 Task: Look for space in Los Rastrojos, Venezuela from 24th August, 2023 to 10th September, 2023 for 6 adults, 2 children in price range Rs.12000 to Rs.15000. Place can be entire place or shared room with 6 bedrooms having 6 beds and 6 bathrooms. Property type can be house, flat, guest house. Amenities needed are: wifi, TV, free parkinig on premises, gym, breakfast. Booking option can be shelf check-in. Required host language is English.
Action: Mouse moved to (418, 107)
Screenshot: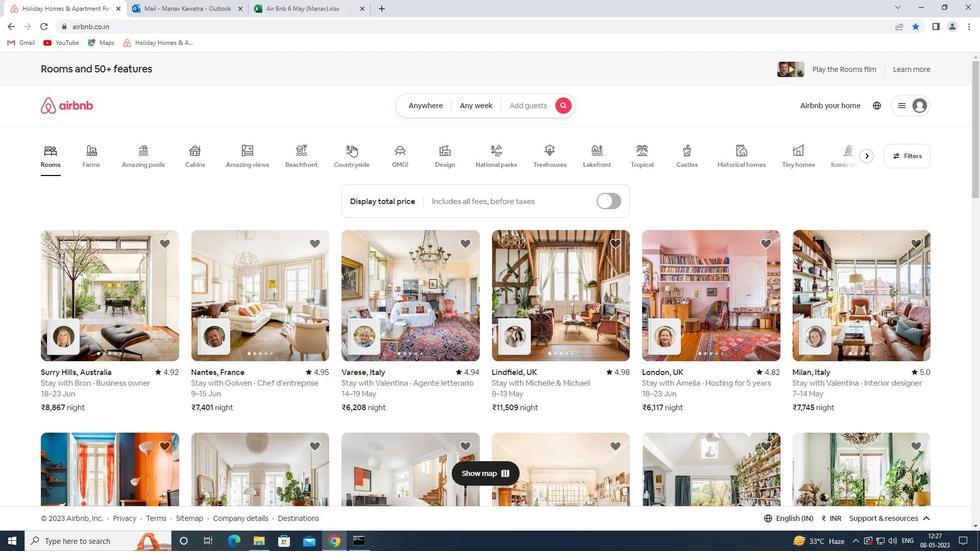 
Action: Mouse pressed left at (418, 107)
Screenshot: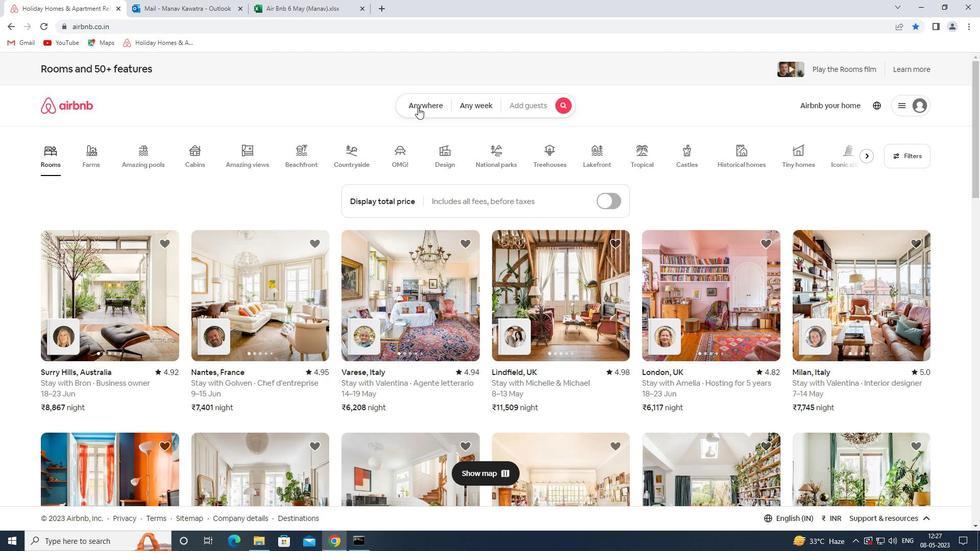 
Action: Mouse moved to (341, 149)
Screenshot: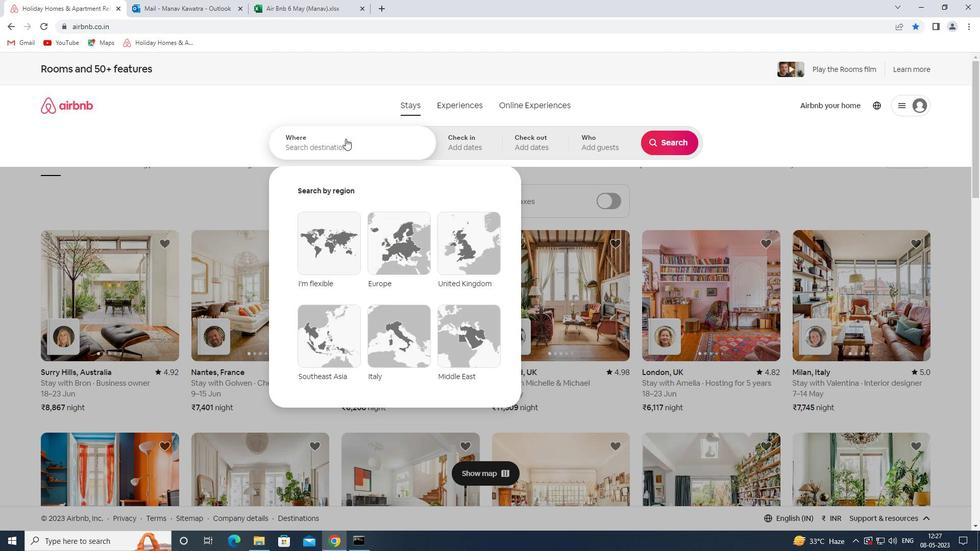 
Action: Mouse pressed left at (341, 149)
Screenshot: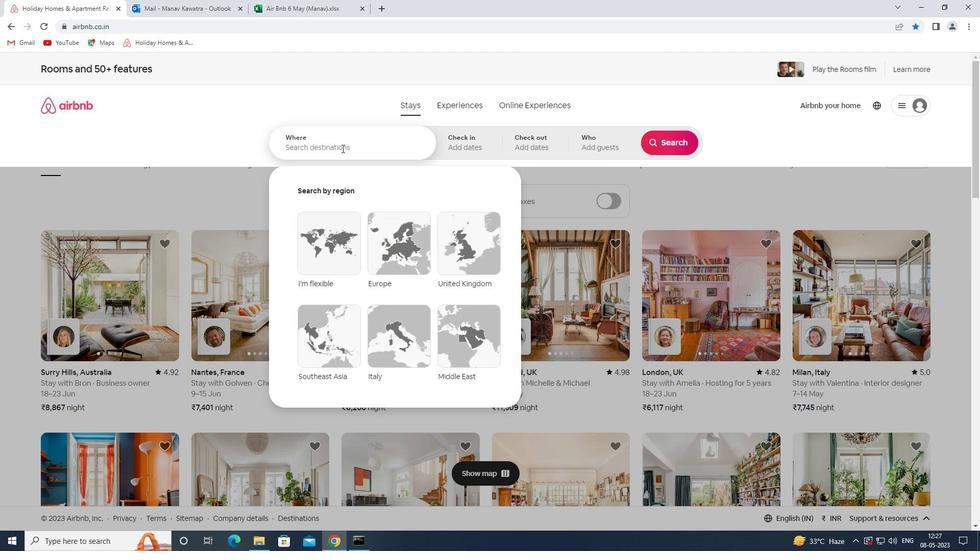 
Action: Key pressed <Key.shift><Key.shift>LOSS<Key.backspace><Key.space><Key.shift>RASTROJOS<Key.space><Key.shift><Key.shift>VENEZUELA<Key.space><Key.enter>
Screenshot: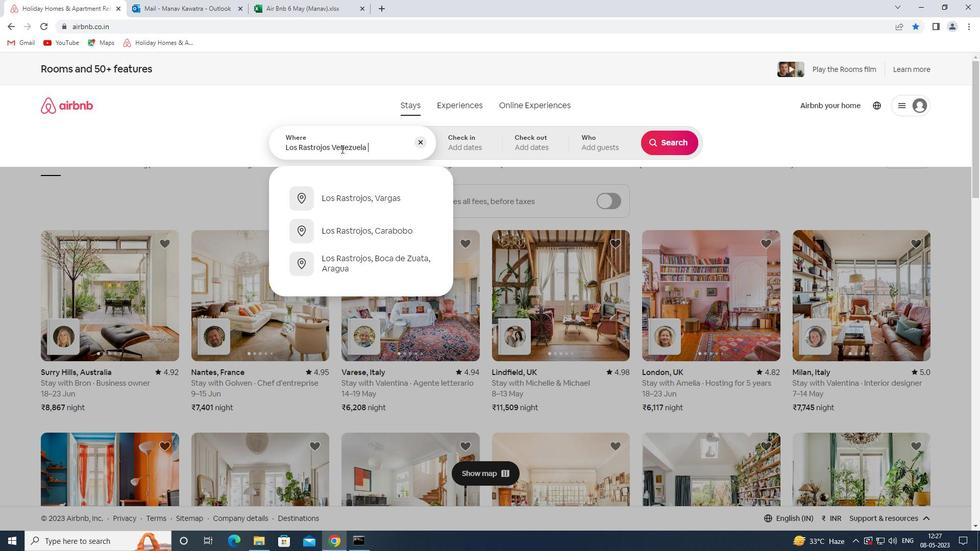 
Action: Mouse moved to (668, 228)
Screenshot: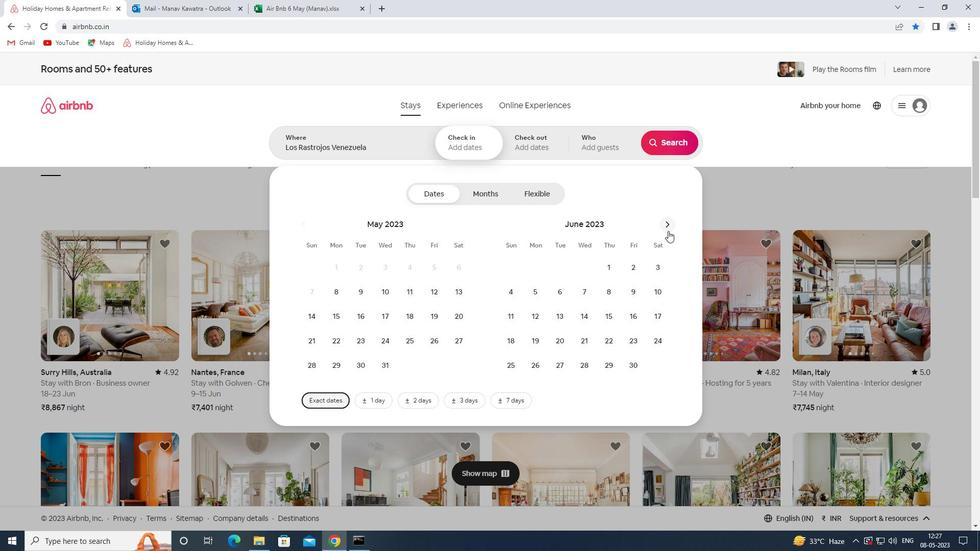 
Action: Mouse pressed left at (668, 228)
Screenshot: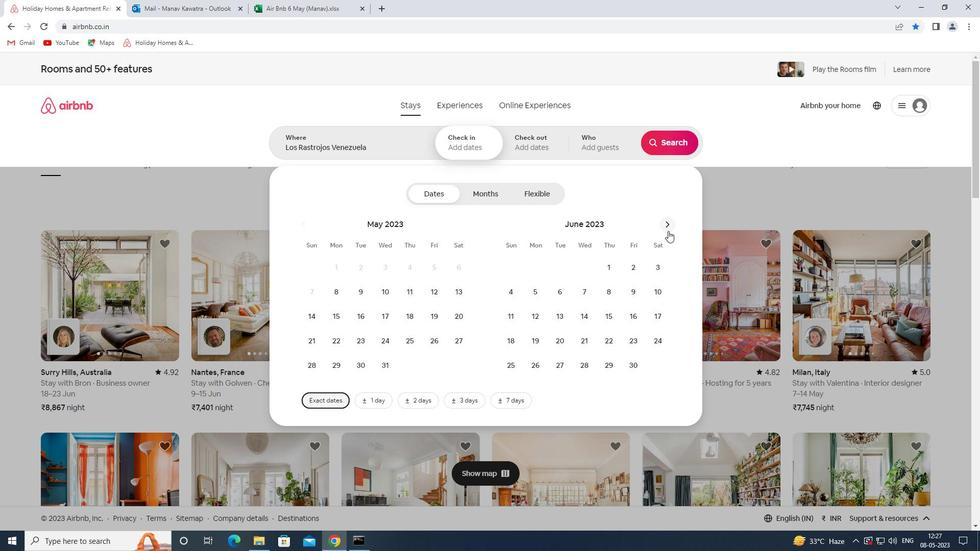 
Action: Mouse pressed left at (668, 228)
Screenshot: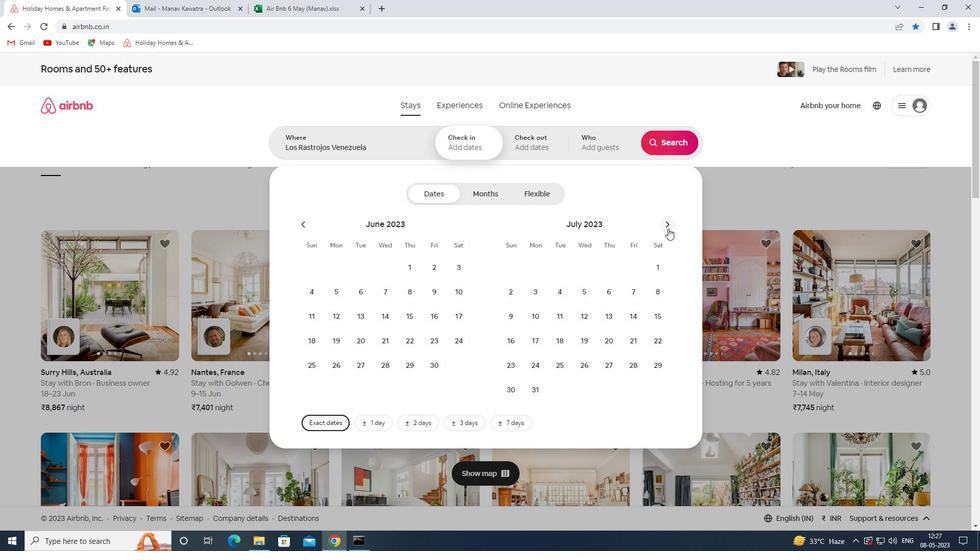 
Action: Mouse moved to (611, 348)
Screenshot: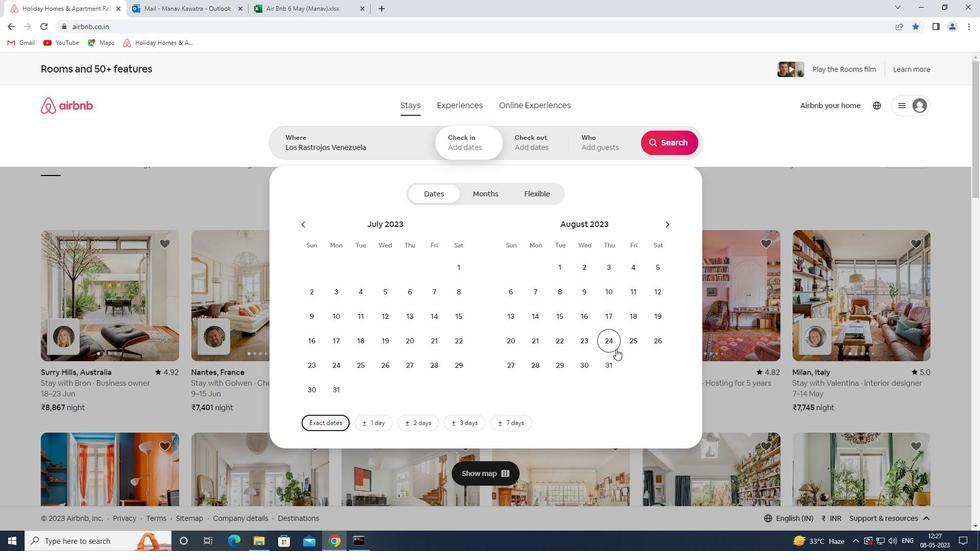 
Action: Mouse pressed left at (611, 348)
Screenshot: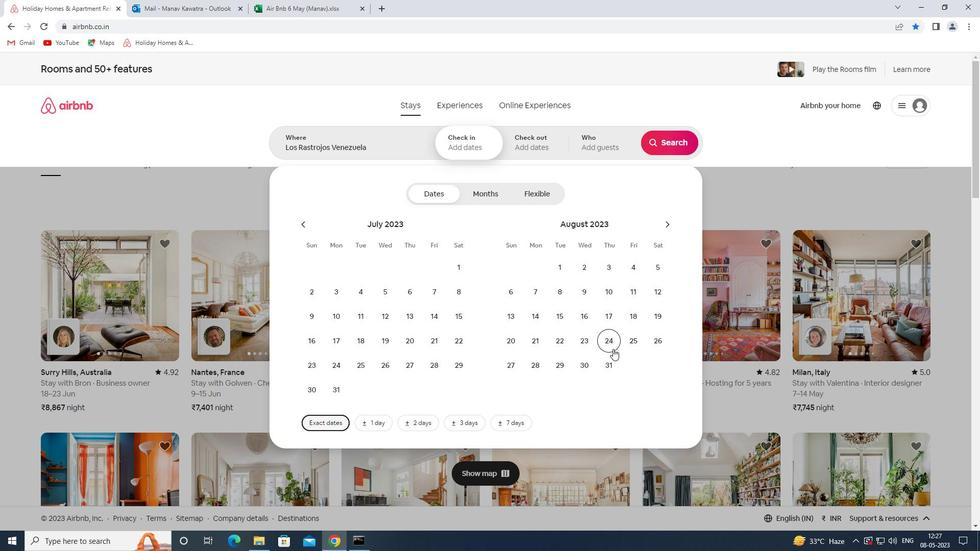 
Action: Mouse moved to (663, 223)
Screenshot: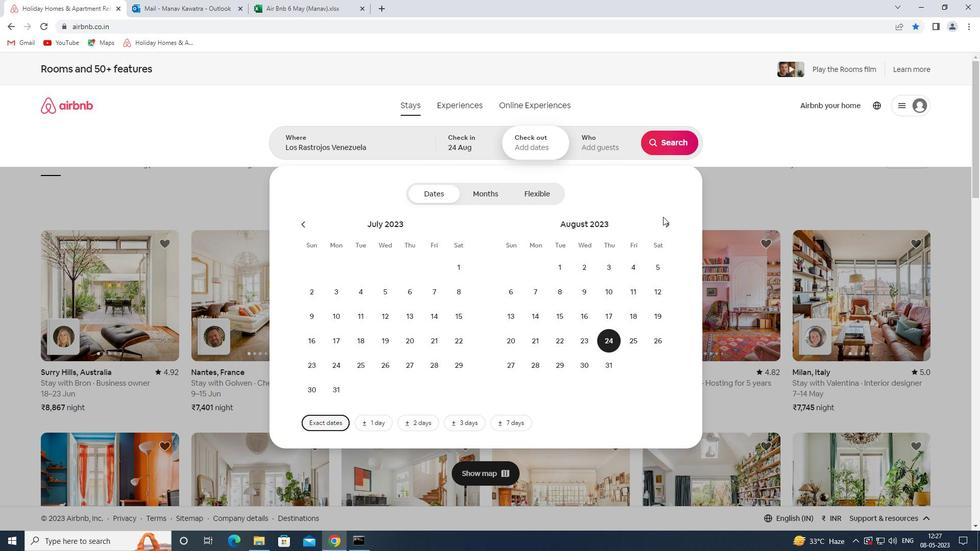
Action: Mouse pressed left at (663, 223)
Screenshot: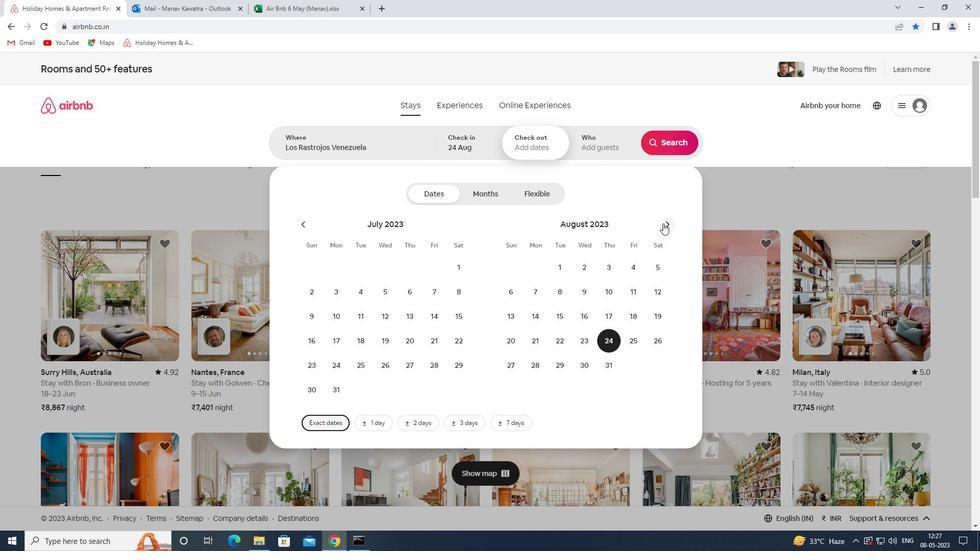
Action: Mouse moved to (507, 319)
Screenshot: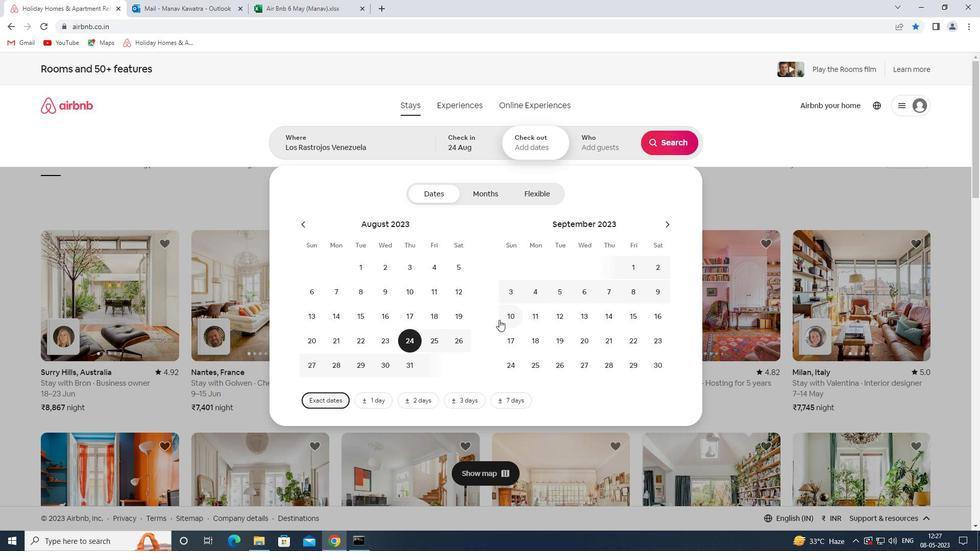 
Action: Mouse pressed left at (507, 319)
Screenshot: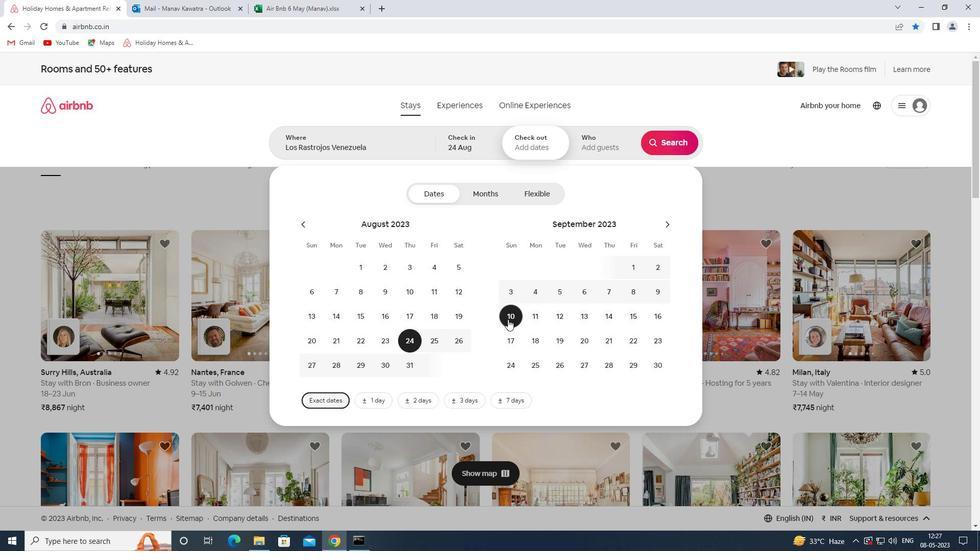 
Action: Mouse moved to (598, 154)
Screenshot: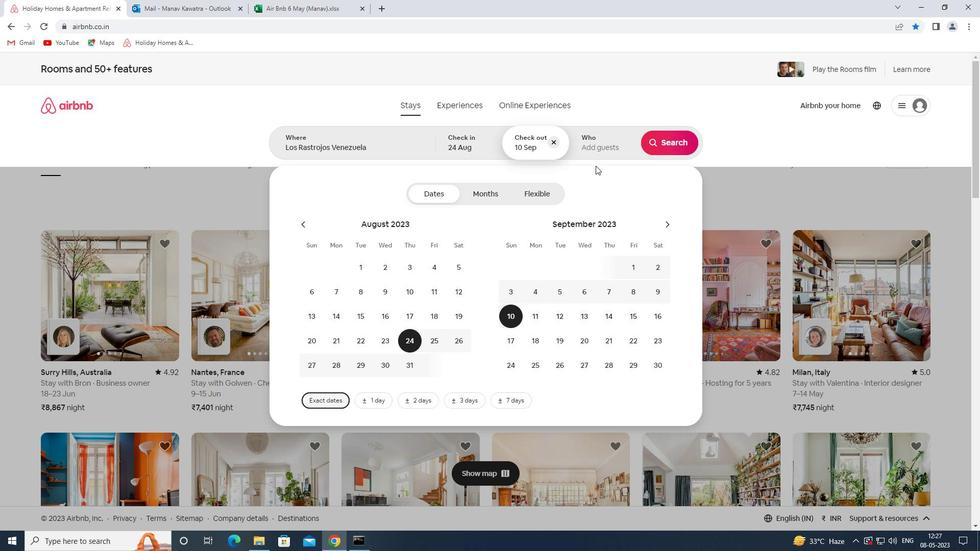 
Action: Mouse pressed left at (598, 154)
Screenshot: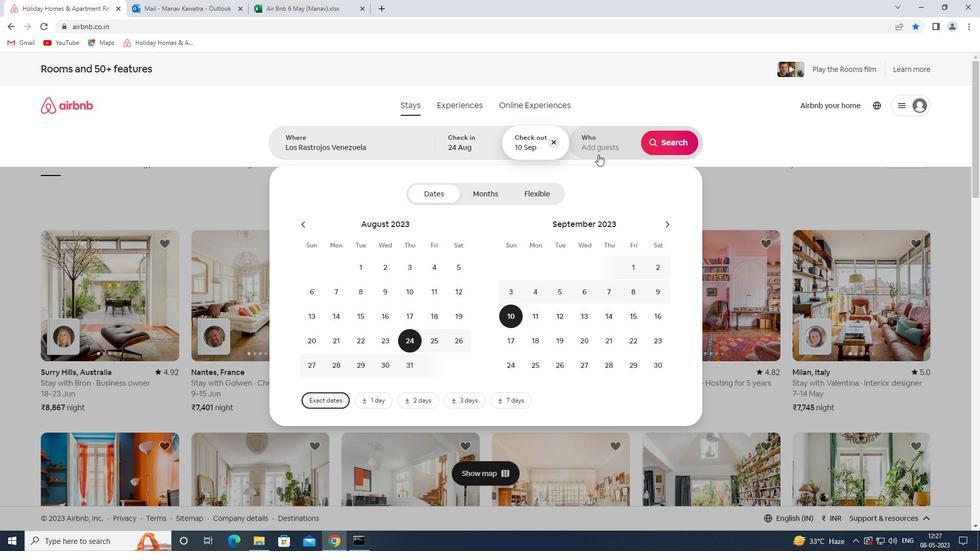 
Action: Mouse moved to (677, 199)
Screenshot: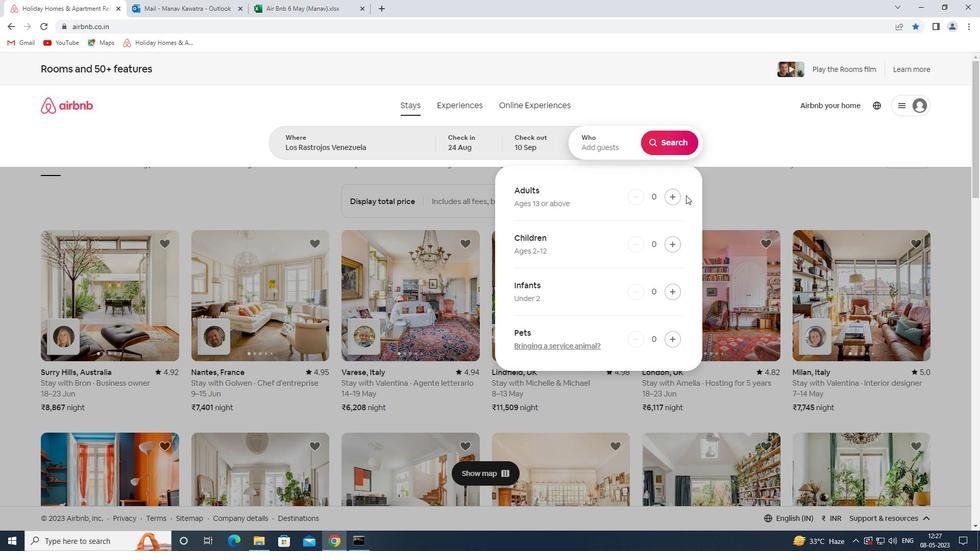 
Action: Mouse pressed left at (677, 199)
Screenshot: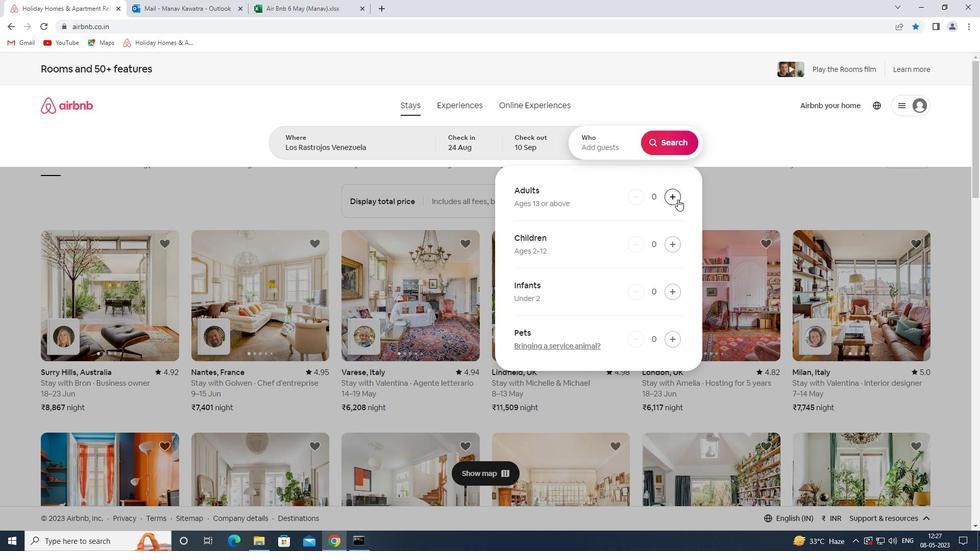 
Action: Mouse pressed left at (677, 199)
Screenshot: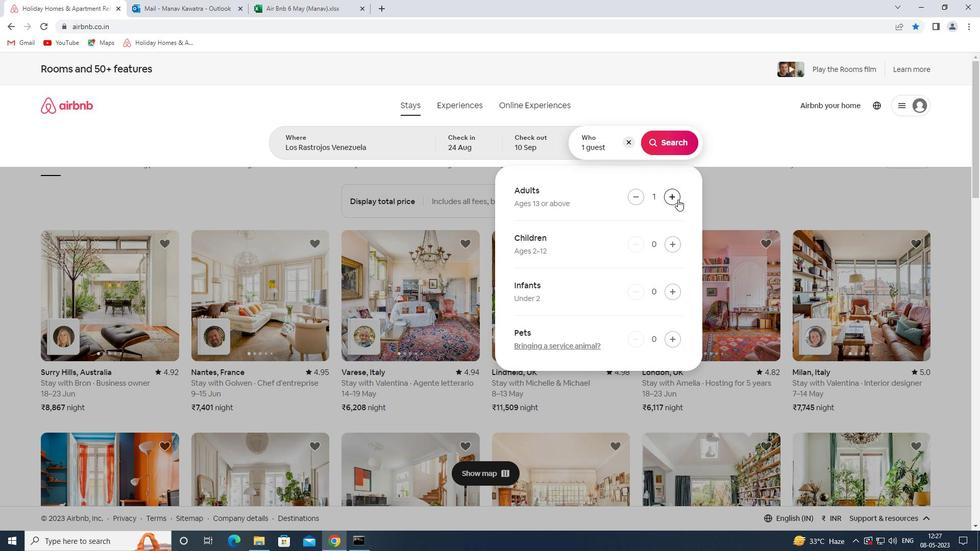 
Action: Mouse pressed left at (677, 199)
Screenshot: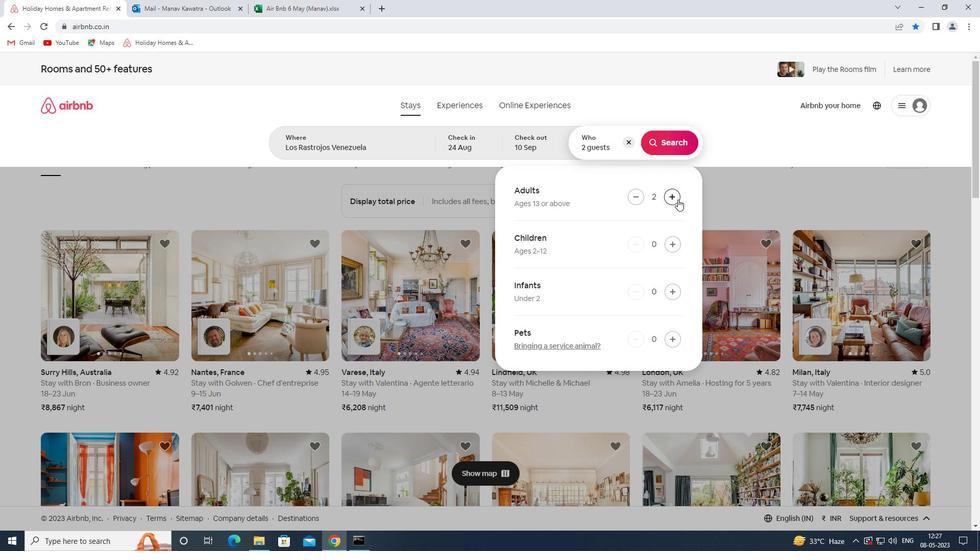 
Action: Mouse pressed left at (677, 199)
Screenshot: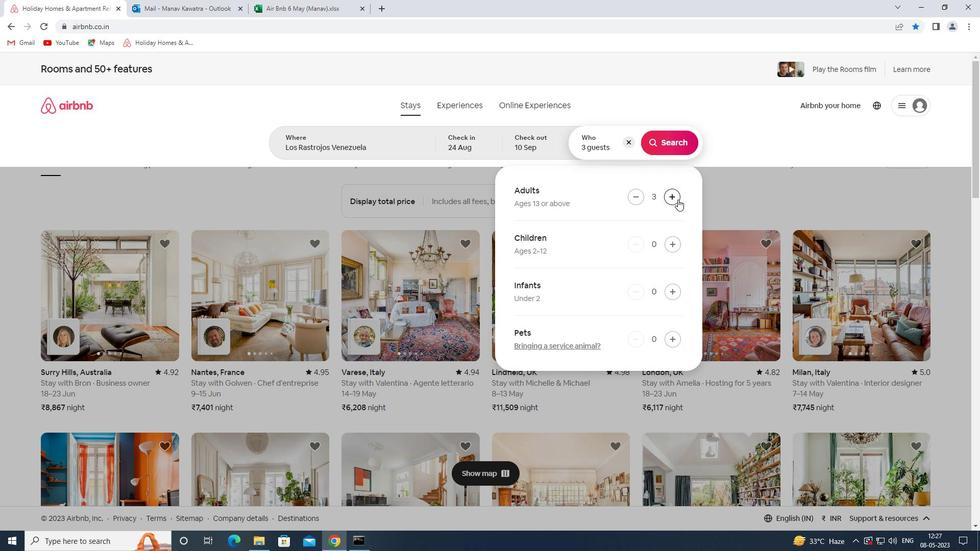 
Action: Mouse pressed left at (677, 199)
Screenshot: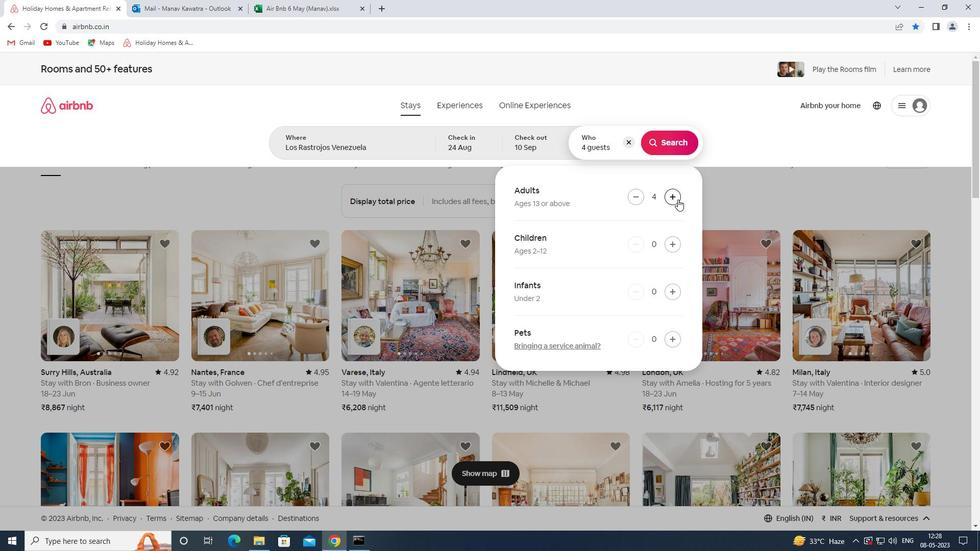 
Action: Mouse pressed left at (677, 199)
Screenshot: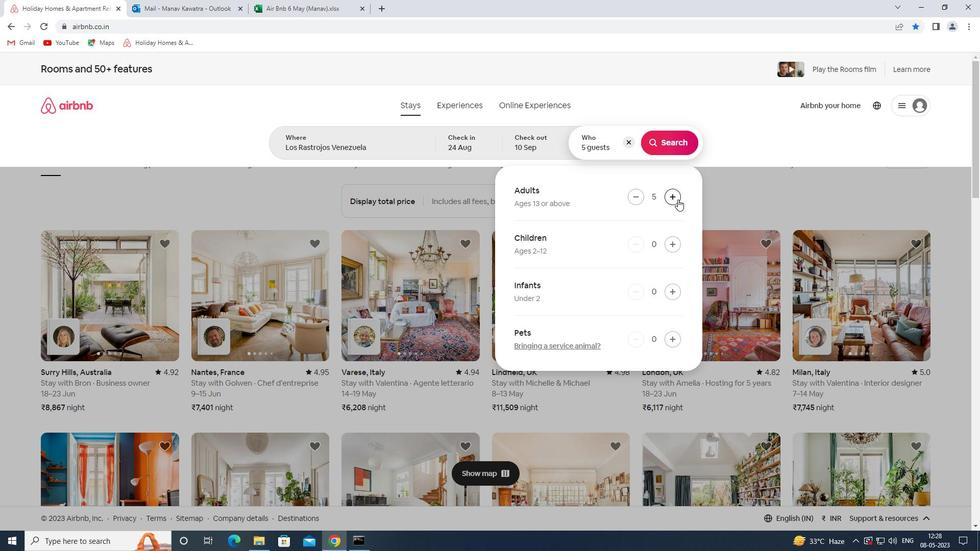 
Action: Mouse moved to (673, 244)
Screenshot: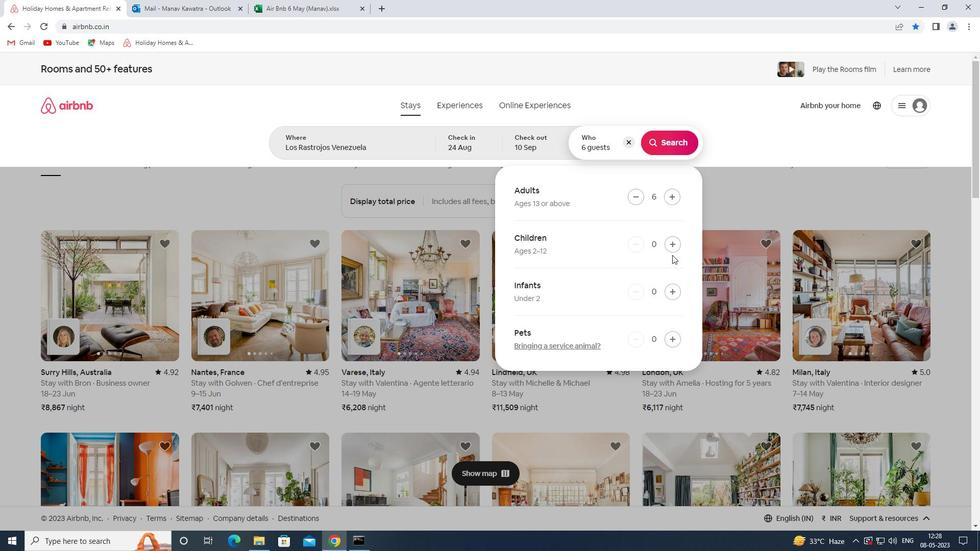 
Action: Mouse pressed left at (673, 244)
Screenshot: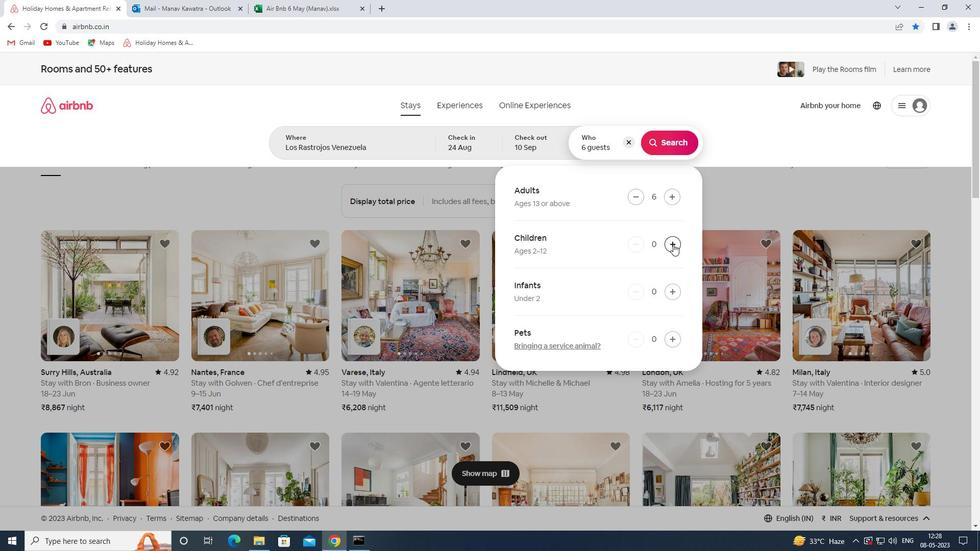 
Action: Mouse pressed left at (673, 244)
Screenshot: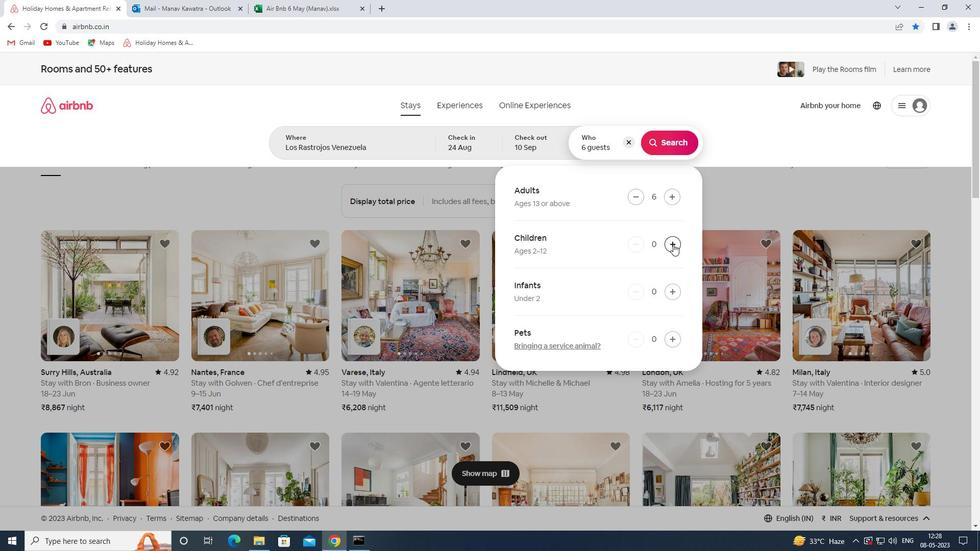 
Action: Mouse moved to (671, 149)
Screenshot: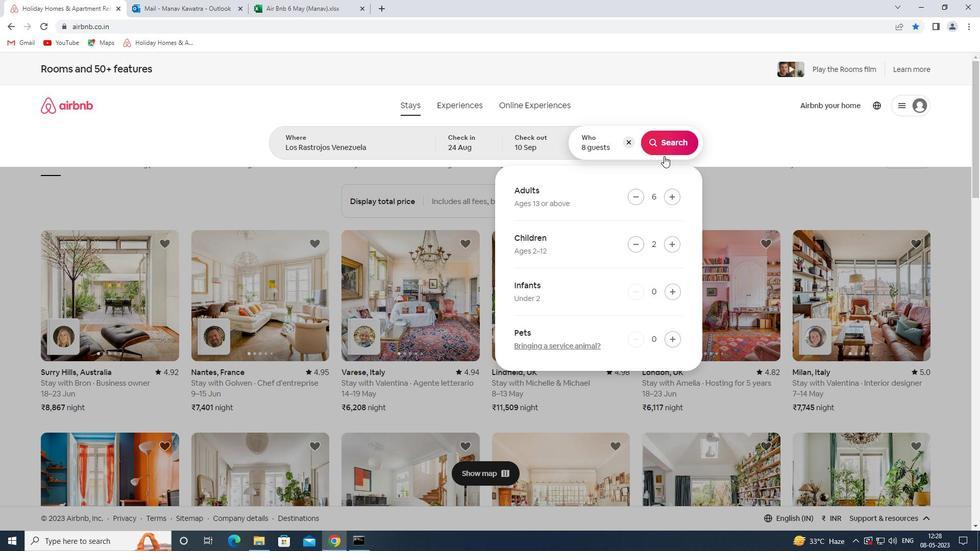
Action: Mouse pressed left at (671, 149)
Screenshot: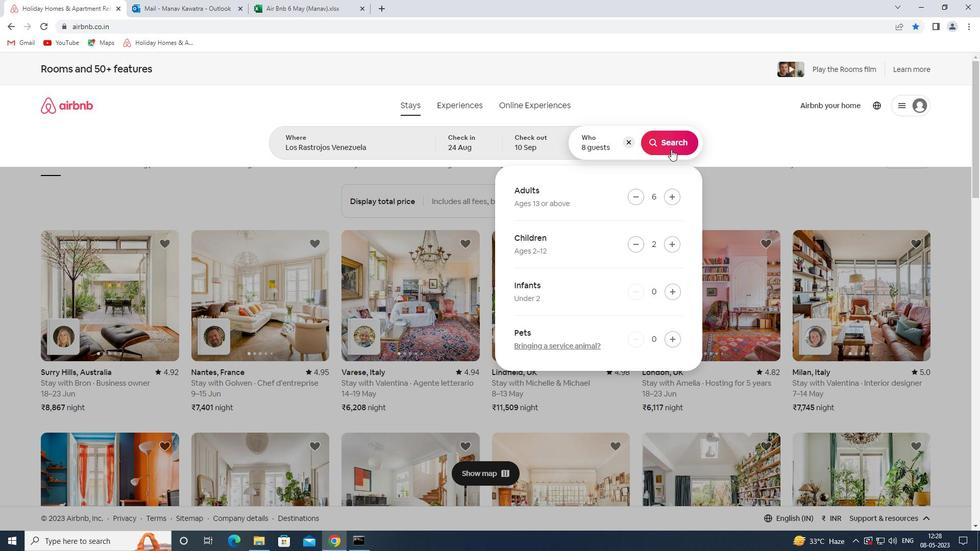 
Action: Mouse moved to (946, 112)
Screenshot: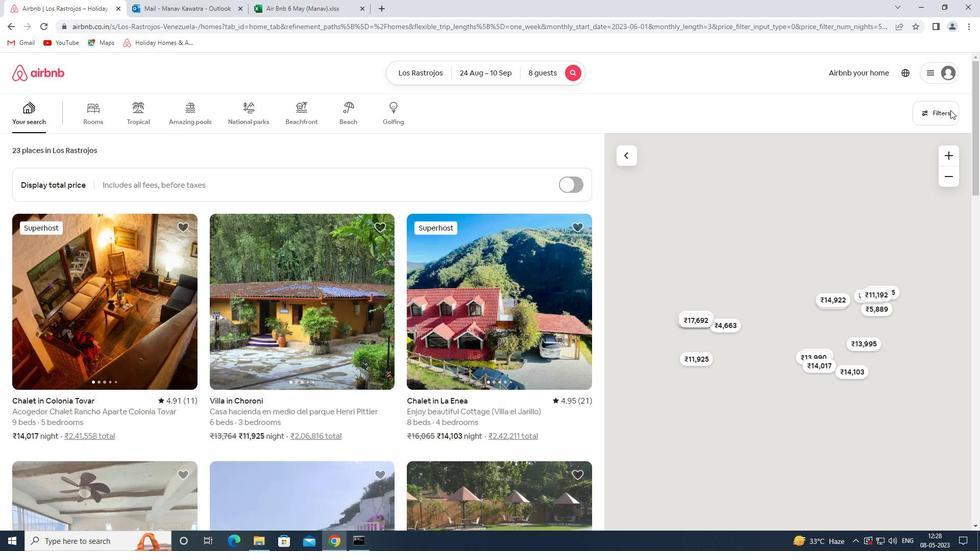 
Action: Mouse pressed left at (946, 112)
Screenshot: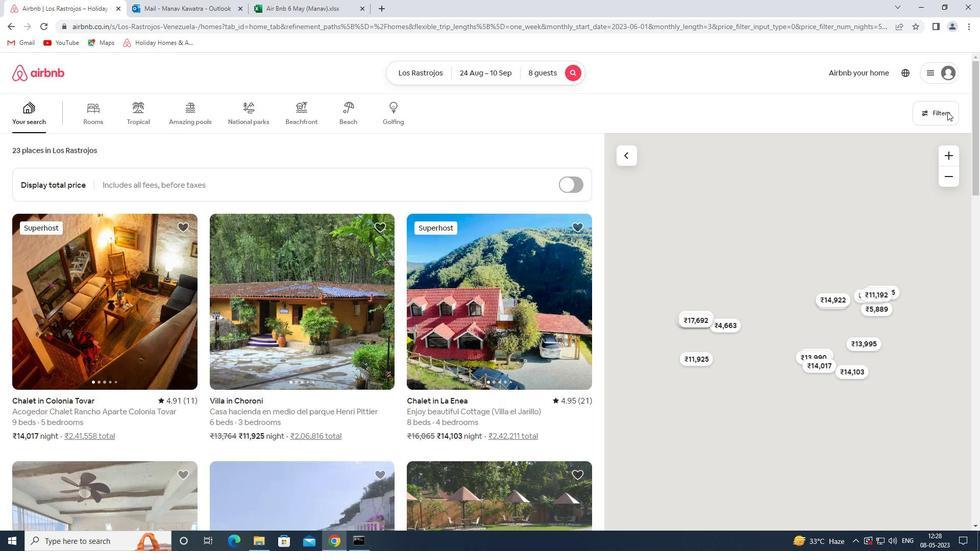 
Action: Mouse moved to (393, 369)
Screenshot: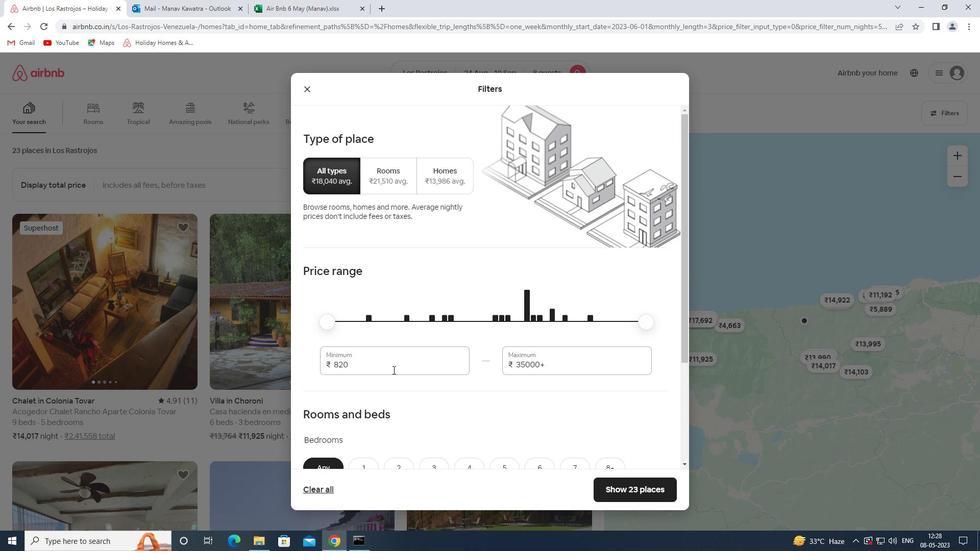 
Action: Mouse pressed left at (393, 369)
Screenshot: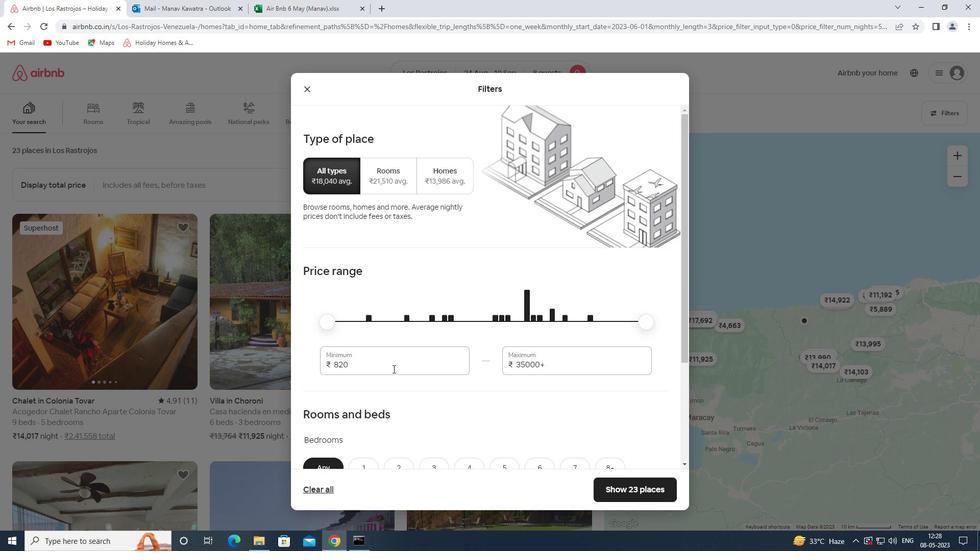 
Action: Mouse pressed left at (393, 369)
Screenshot: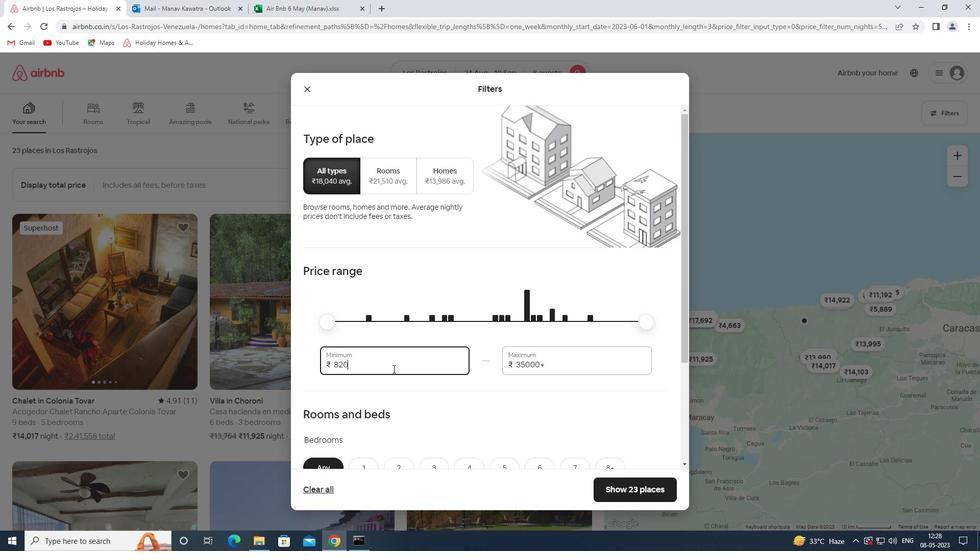 
Action: Key pressed 12000<Key.tab>15000
Screenshot: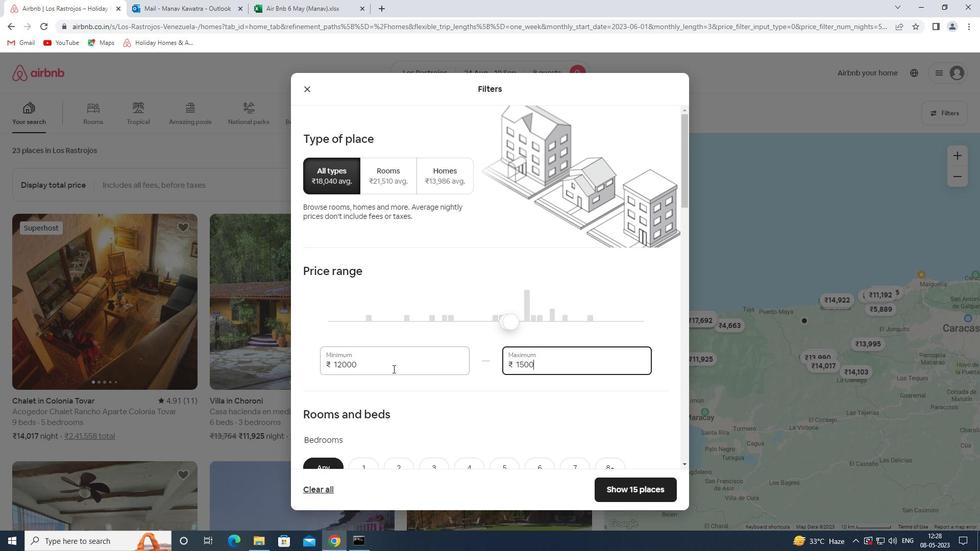 
Action: Mouse moved to (447, 321)
Screenshot: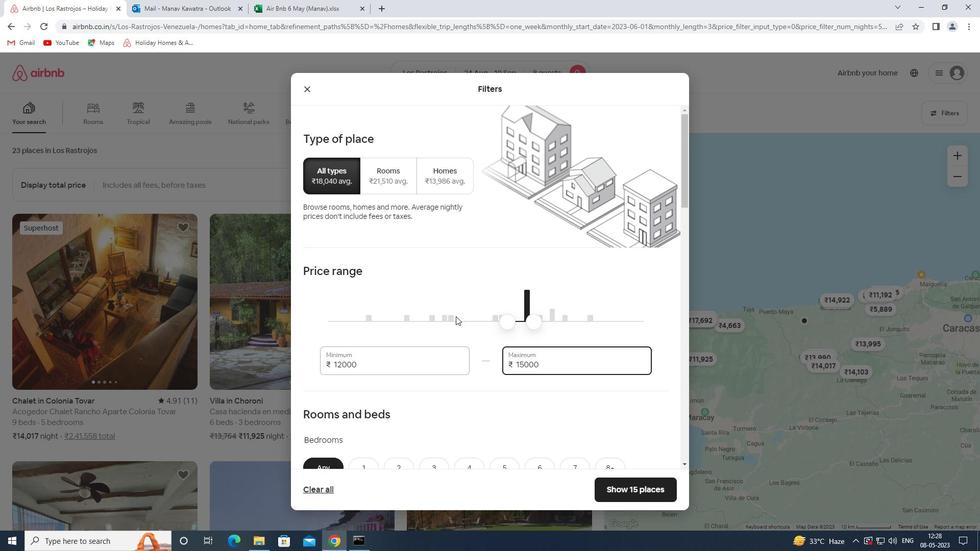
Action: Mouse scrolled (447, 320) with delta (0, 0)
Screenshot: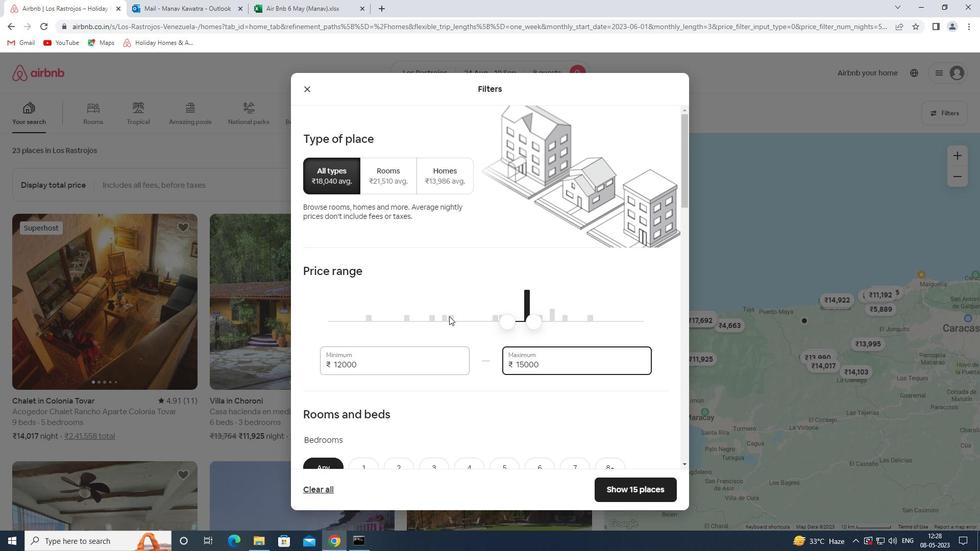 
Action: Mouse moved to (447, 322)
Screenshot: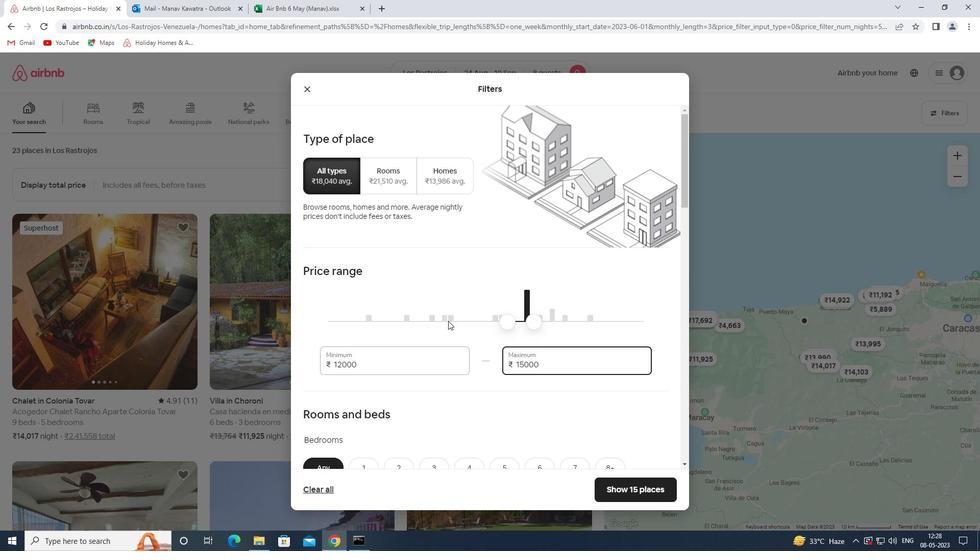 
Action: Mouse scrolled (447, 322) with delta (0, 0)
Screenshot: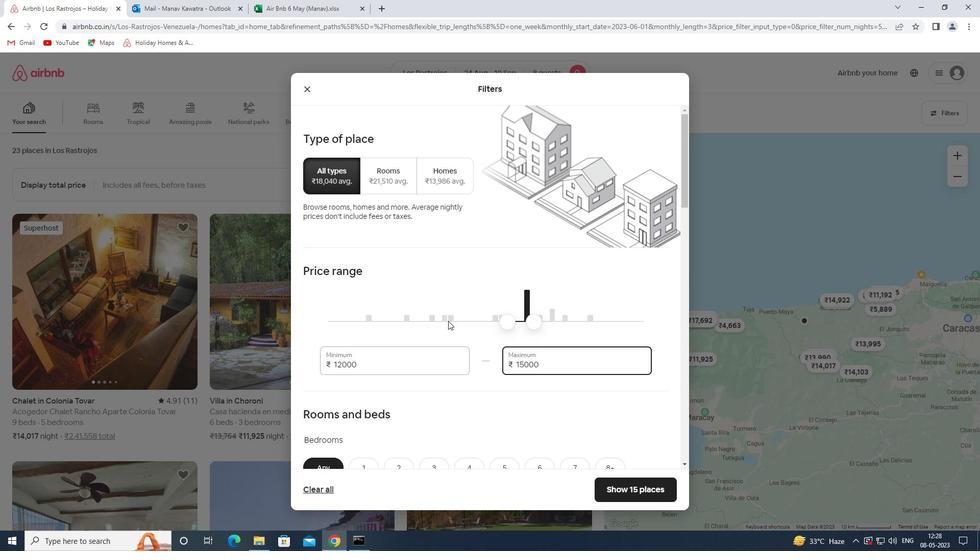 
Action: Mouse moved to (446, 324)
Screenshot: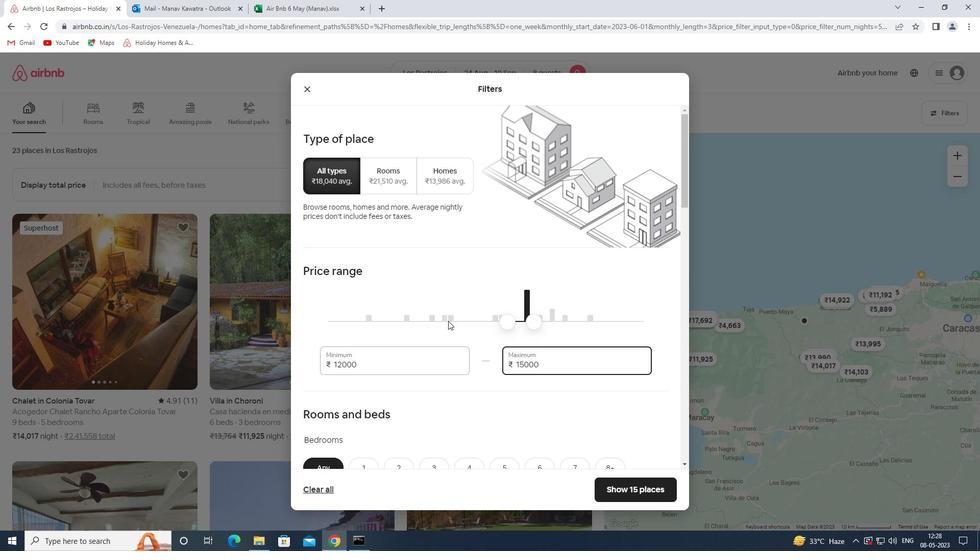 
Action: Mouse scrolled (446, 323) with delta (0, 0)
Screenshot: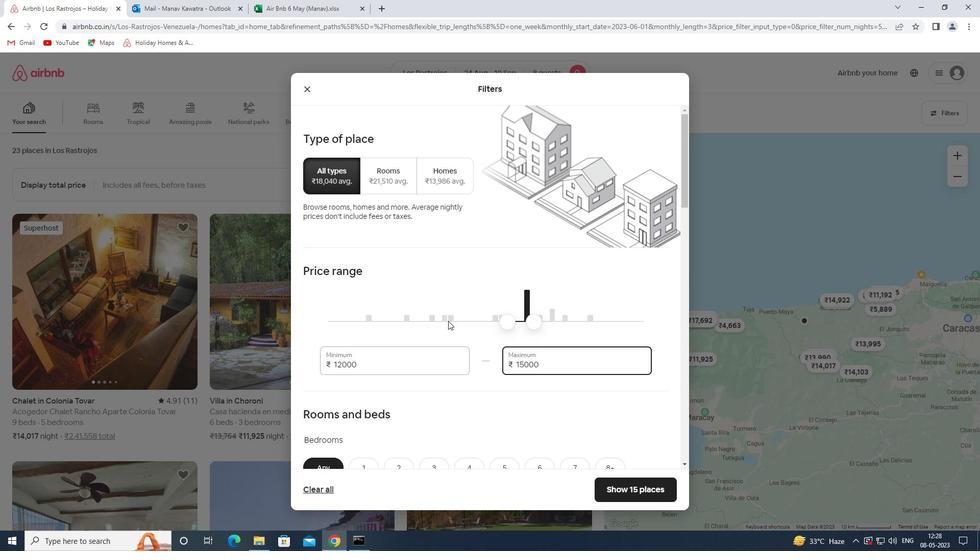 
Action: Mouse scrolled (446, 323) with delta (0, 0)
Screenshot: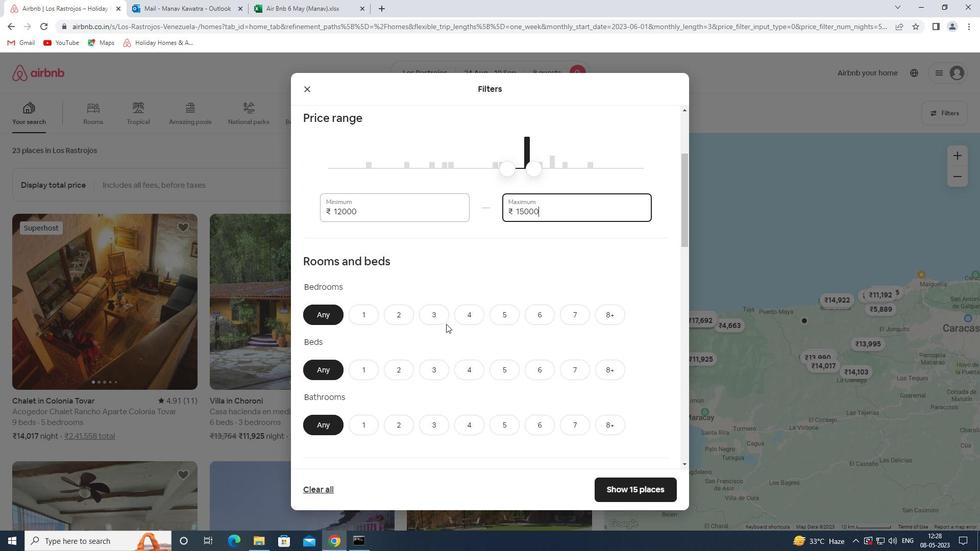 
Action: Mouse moved to (446, 325)
Screenshot: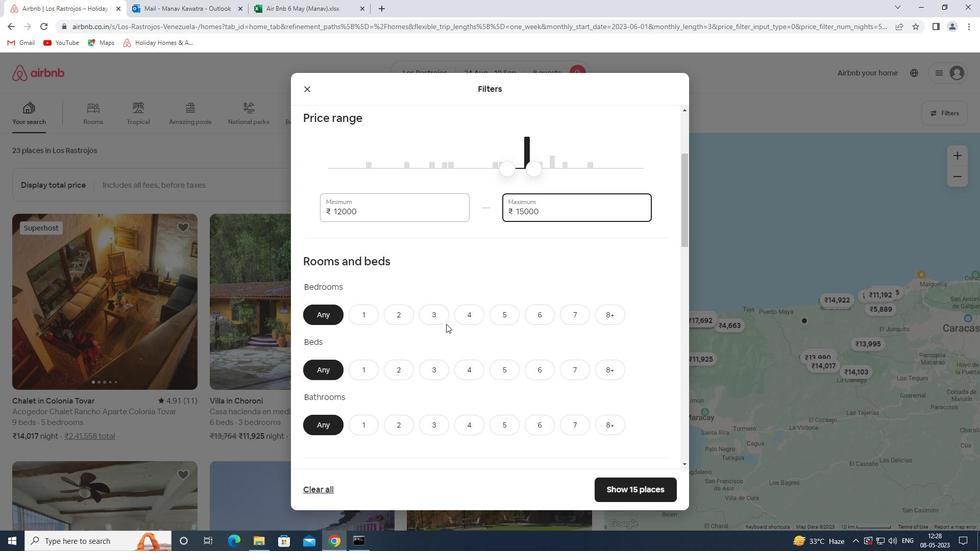 
Action: Mouse scrolled (446, 325) with delta (0, 0)
Screenshot: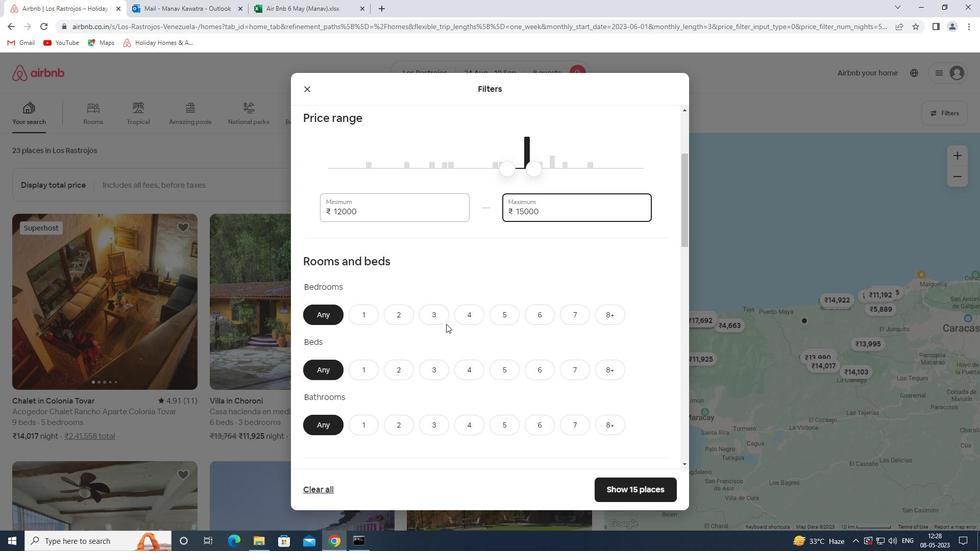 
Action: Mouse moved to (538, 220)
Screenshot: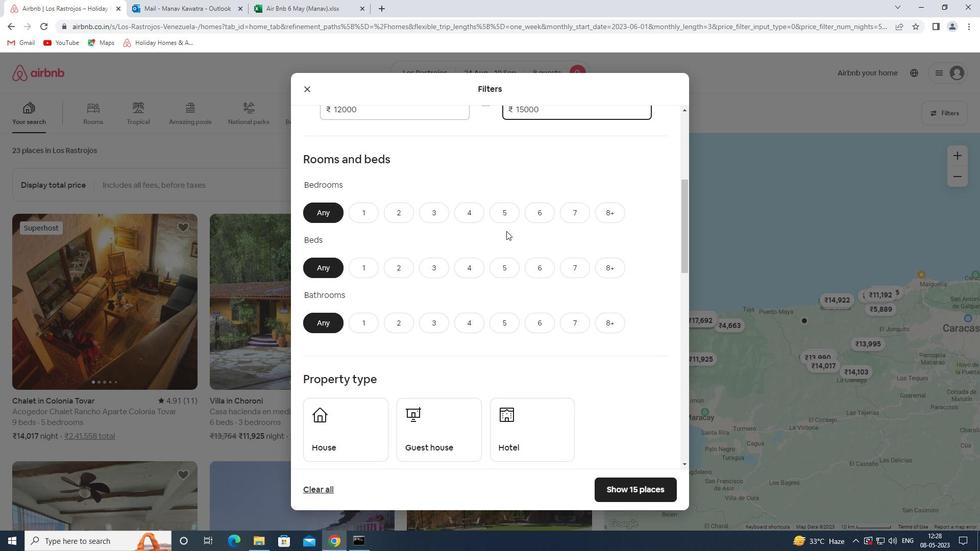 
Action: Mouse pressed left at (538, 220)
Screenshot: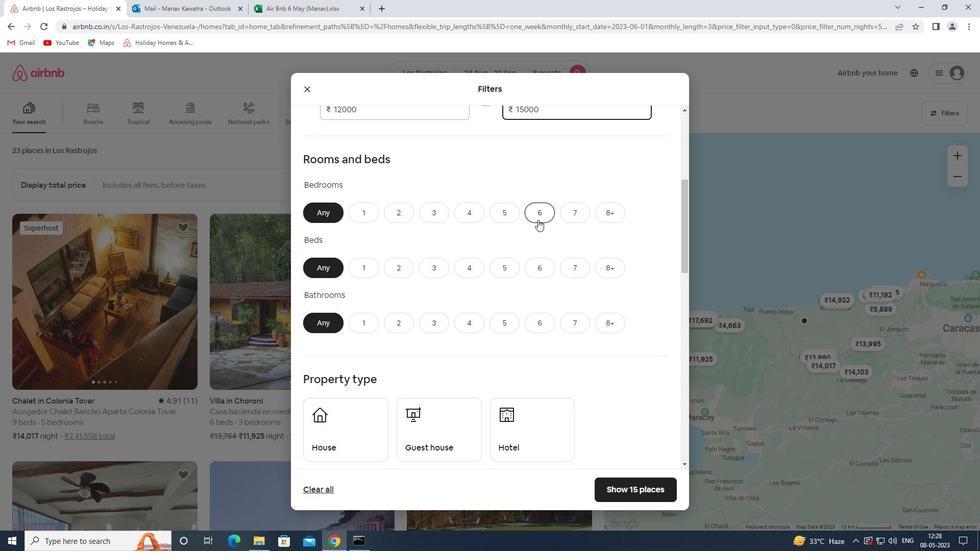 
Action: Mouse moved to (545, 271)
Screenshot: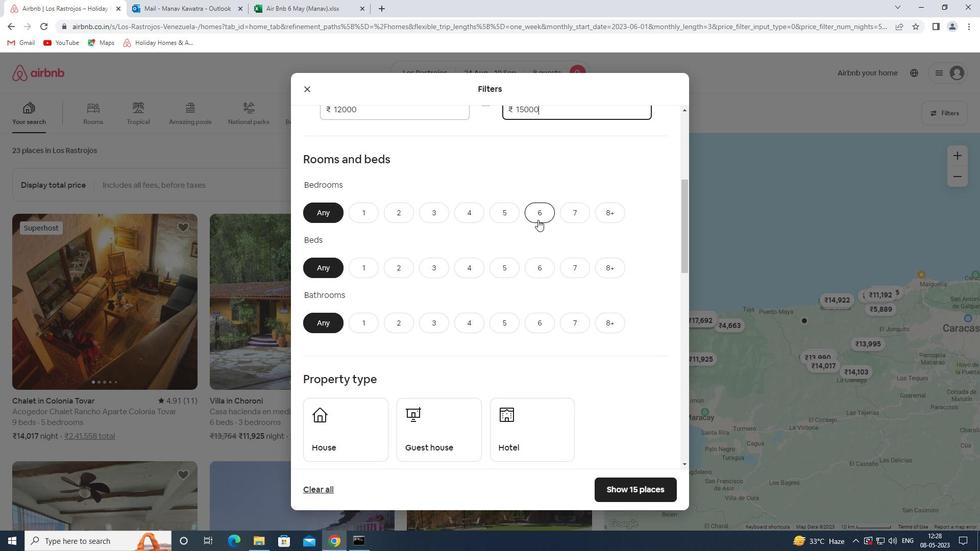 
Action: Mouse pressed left at (545, 271)
Screenshot: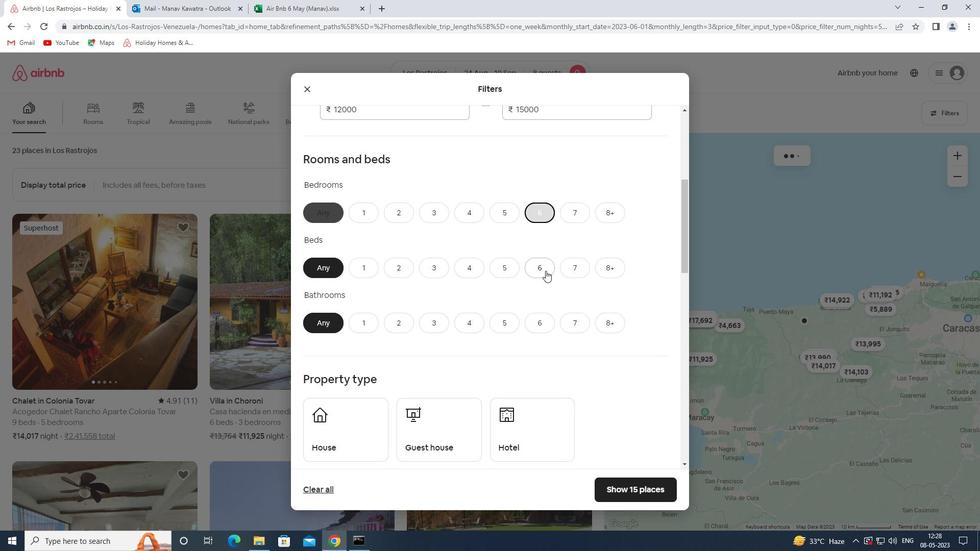 
Action: Mouse moved to (544, 325)
Screenshot: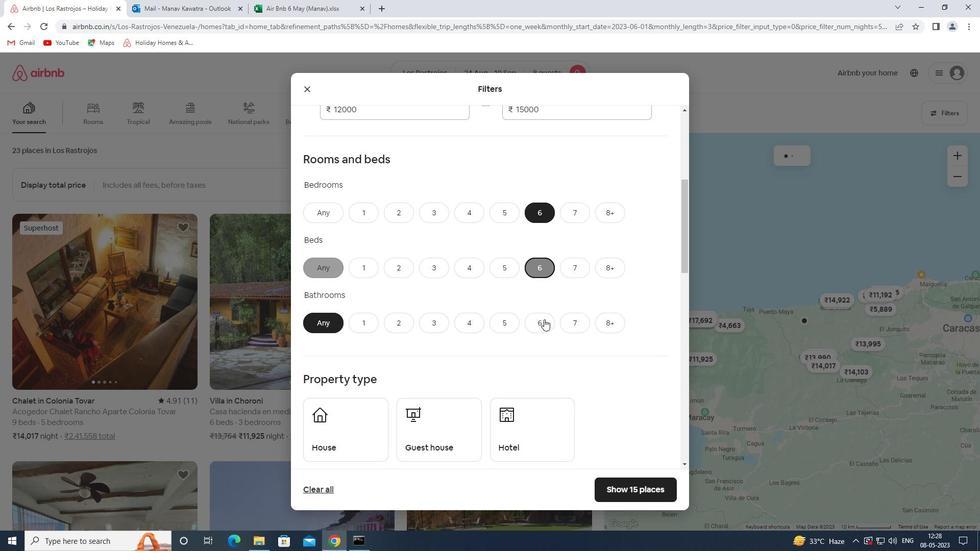 
Action: Mouse pressed left at (544, 325)
Screenshot: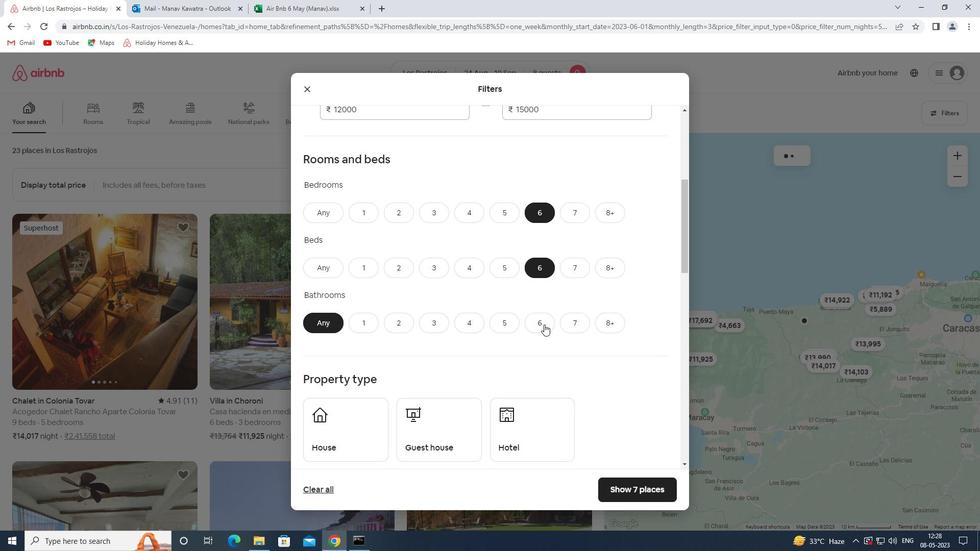 
Action: Mouse moved to (350, 424)
Screenshot: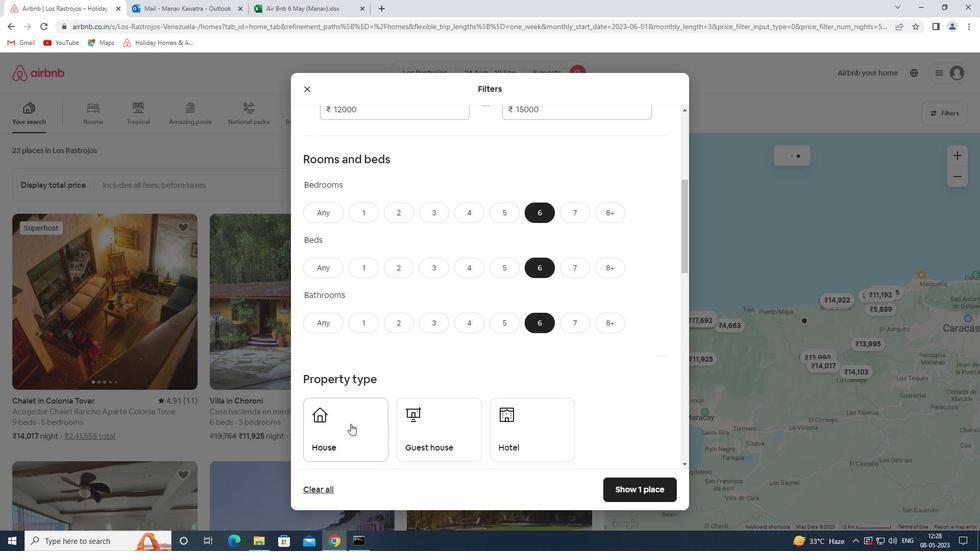 
Action: Mouse pressed left at (350, 424)
Screenshot: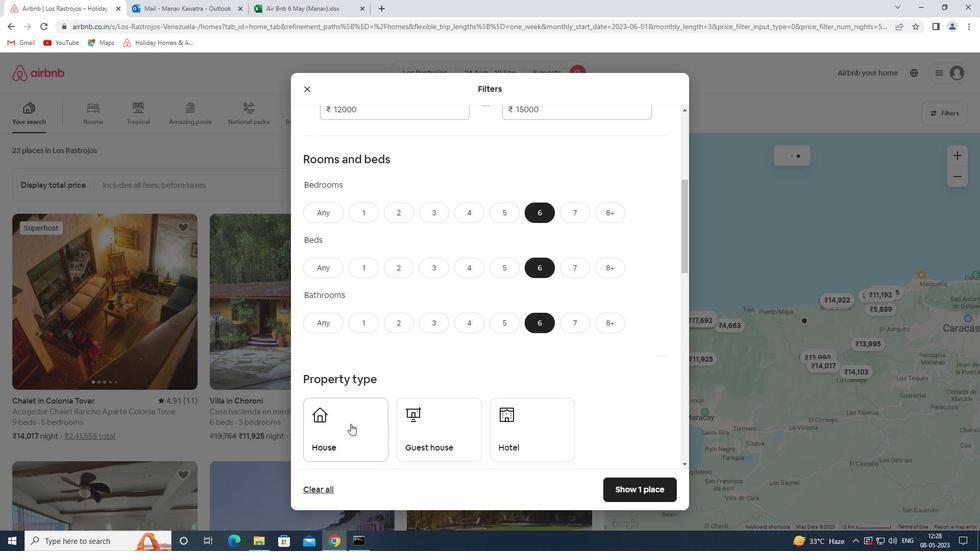 
Action: Mouse moved to (422, 428)
Screenshot: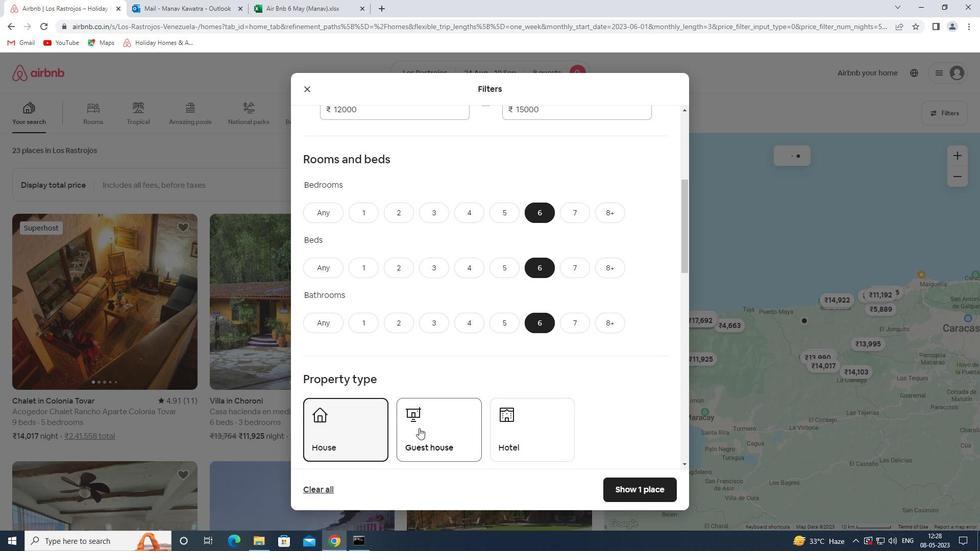 
Action: Mouse pressed left at (422, 428)
Screenshot: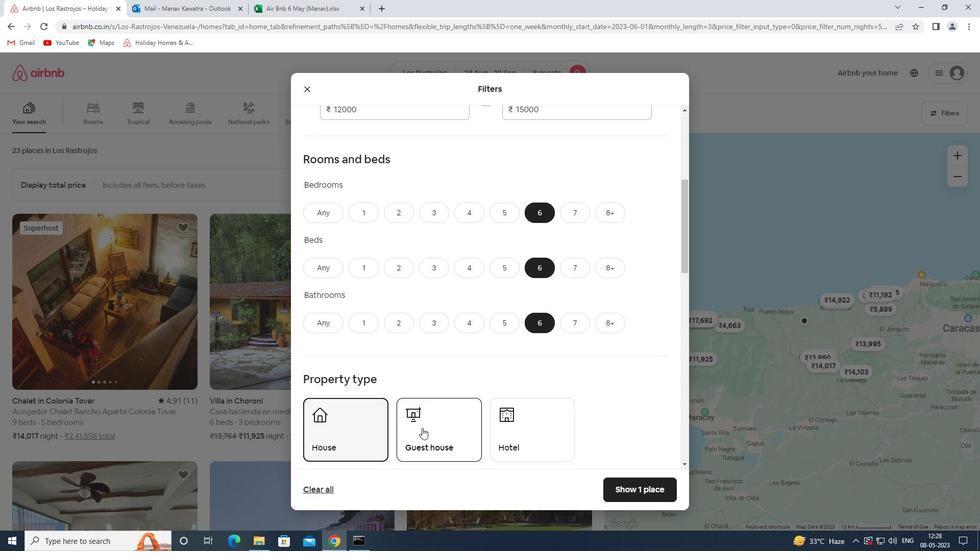 
Action: Mouse moved to (604, 348)
Screenshot: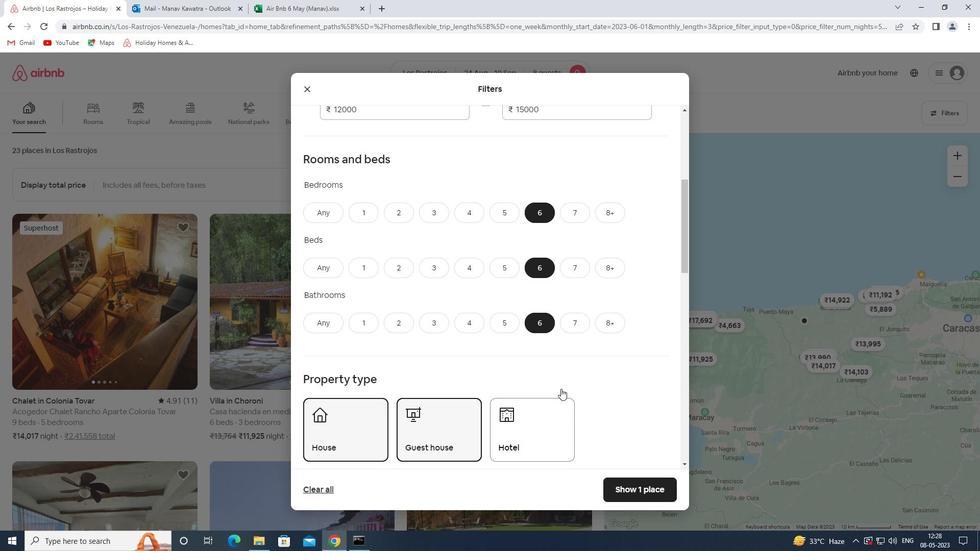 
Action: Mouse scrolled (604, 347) with delta (0, 0)
Screenshot: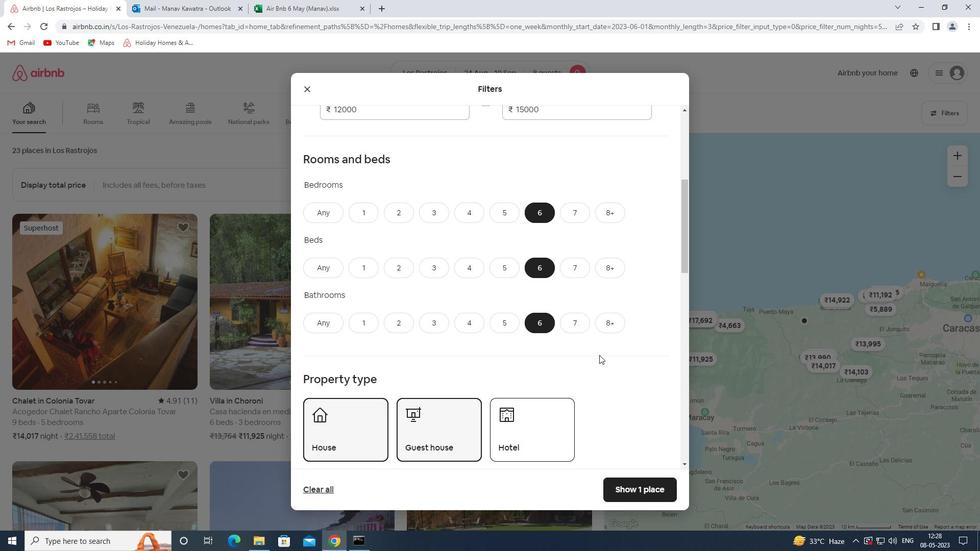 
Action: Mouse scrolled (604, 347) with delta (0, 0)
Screenshot: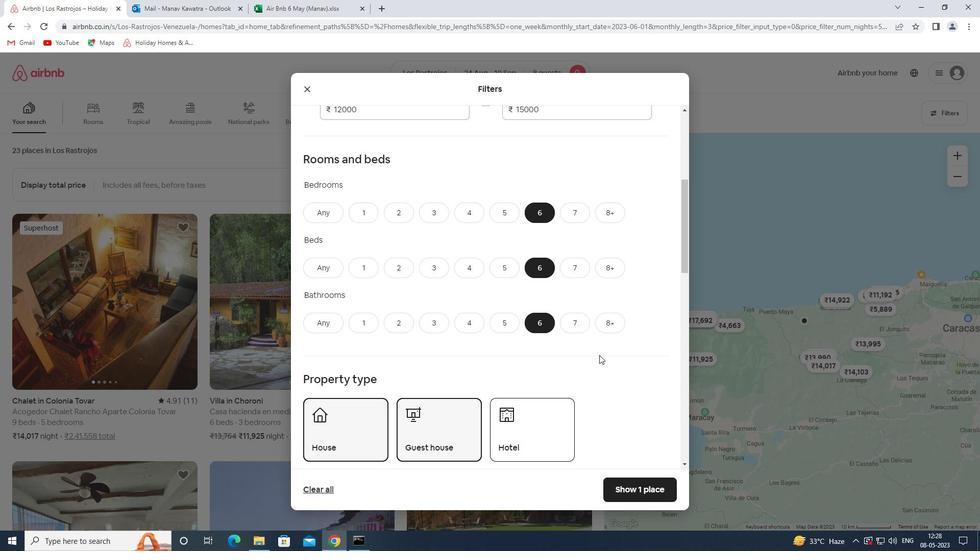 
Action: Mouse scrolled (604, 347) with delta (0, 0)
Screenshot: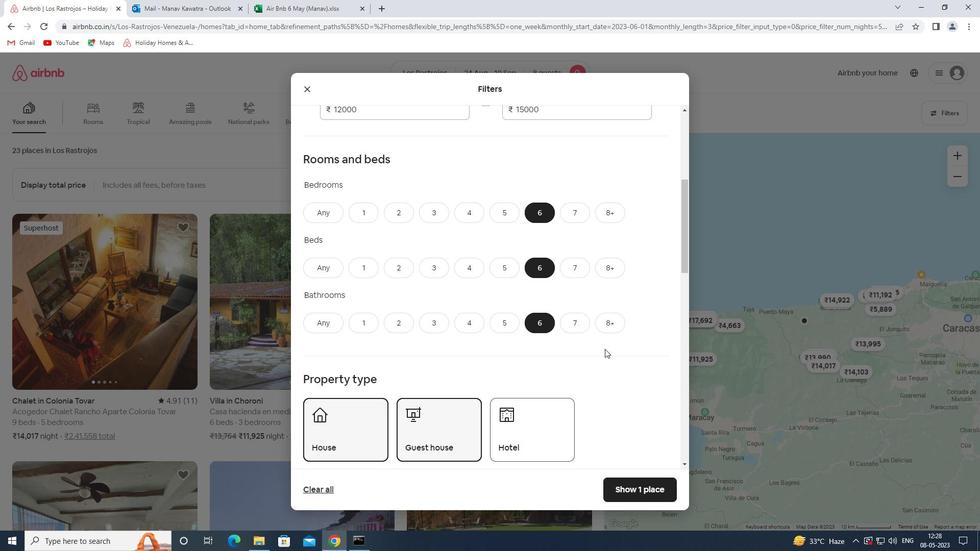 
Action: Mouse scrolled (604, 347) with delta (0, 0)
Screenshot: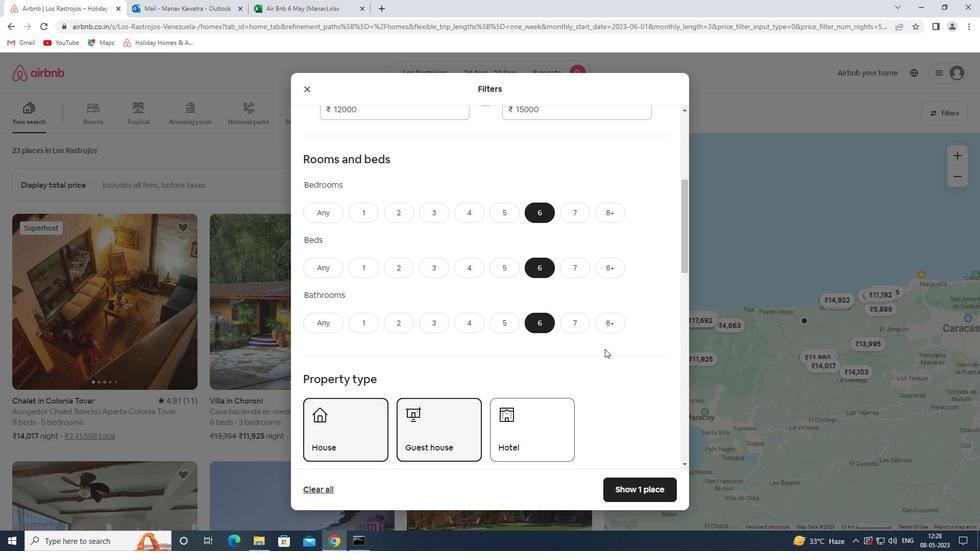 
Action: Mouse moved to (338, 350)
Screenshot: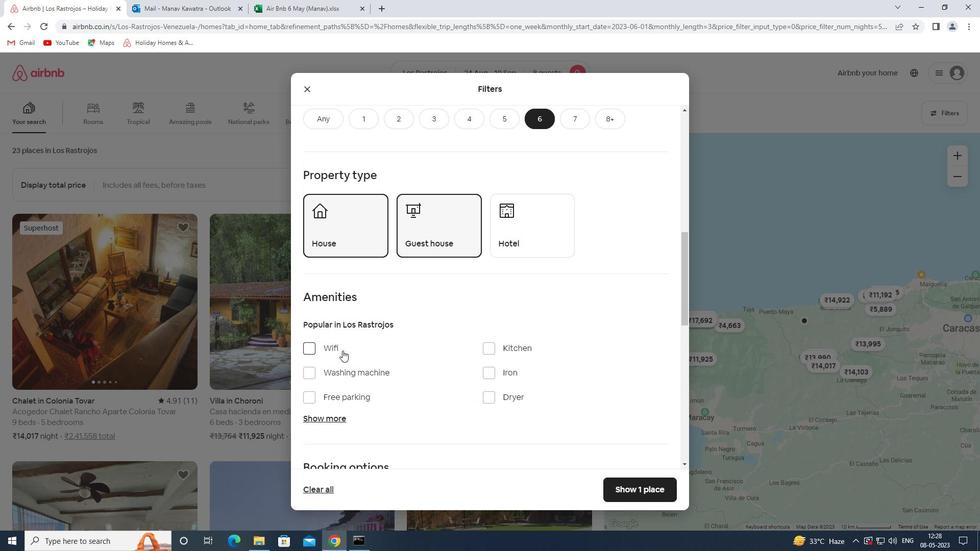 
Action: Mouse pressed left at (338, 350)
Screenshot: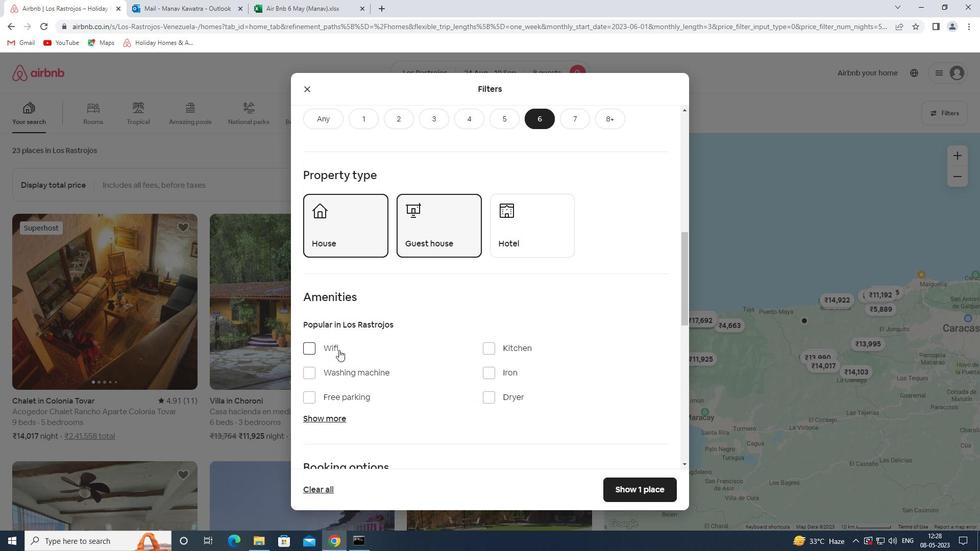 
Action: Mouse moved to (349, 392)
Screenshot: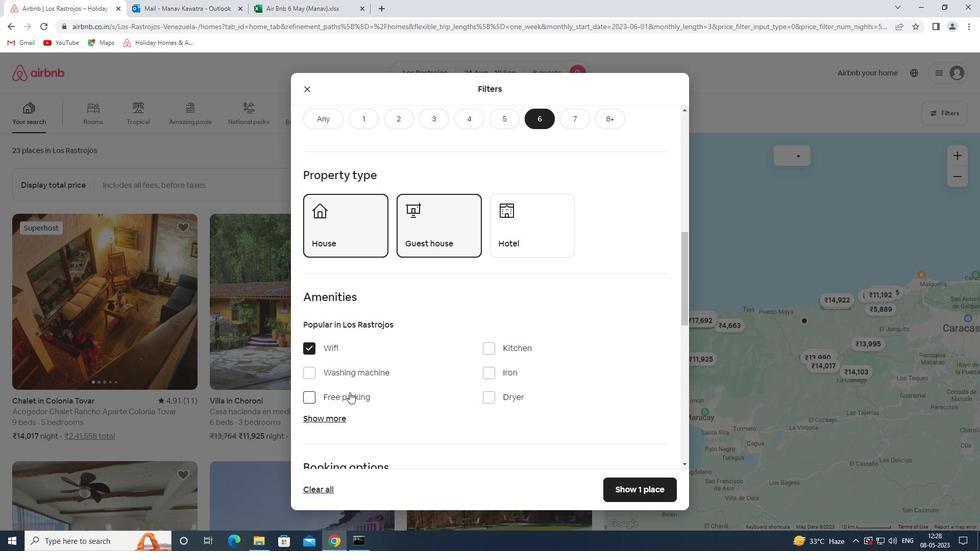
Action: Mouse pressed left at (349, 392)
Screenshot: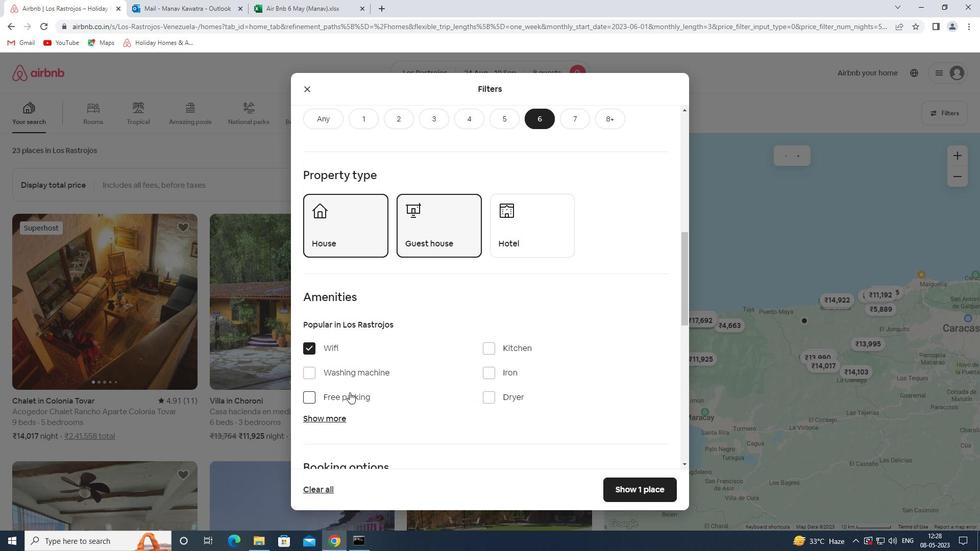 
Action: Mouse moved to (335, 414)
Screenshot: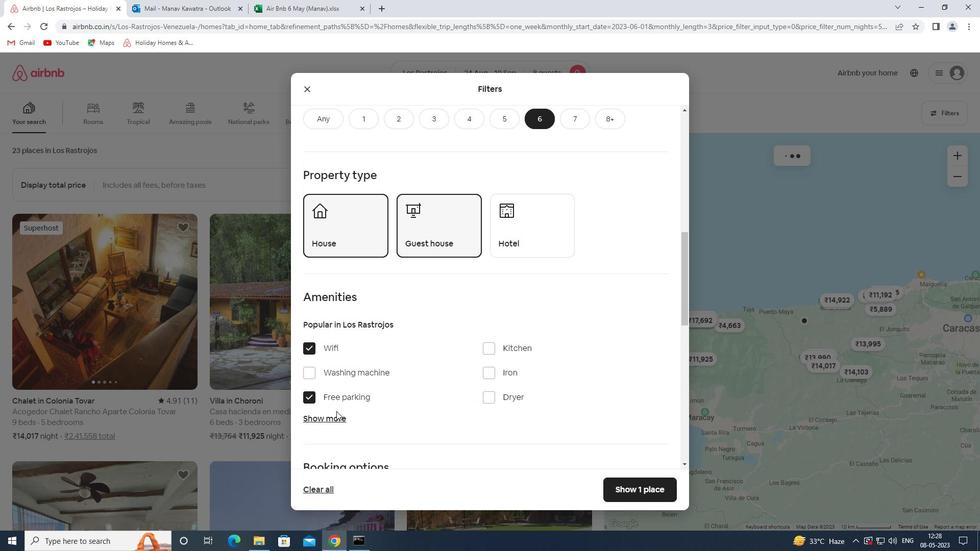 
Action: Mouse pressed left at (335, 414)
Screenshot: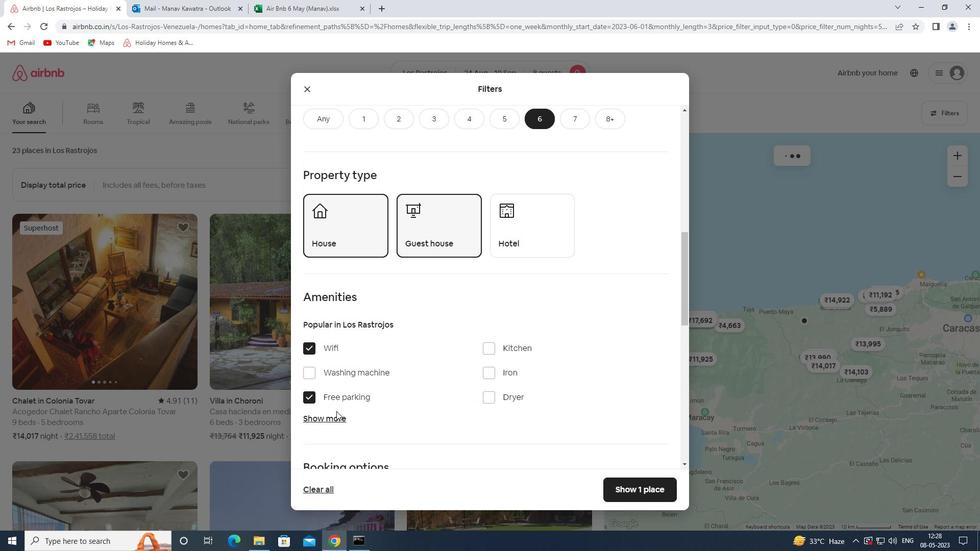 
Action: Mouse moved to (473, 406)
Screenshot: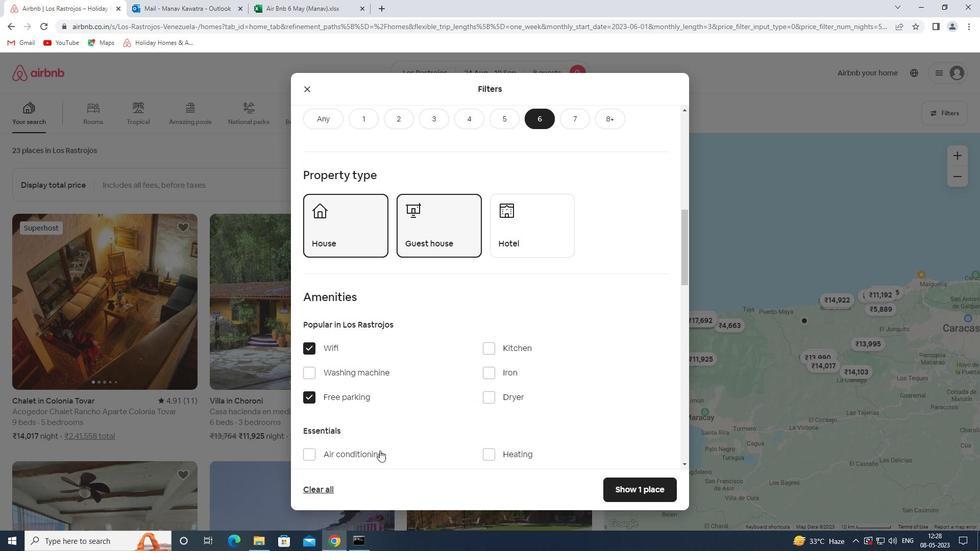 
Action: Mouse scrolled (473, 405) with delta (0, 0)
Screenshot: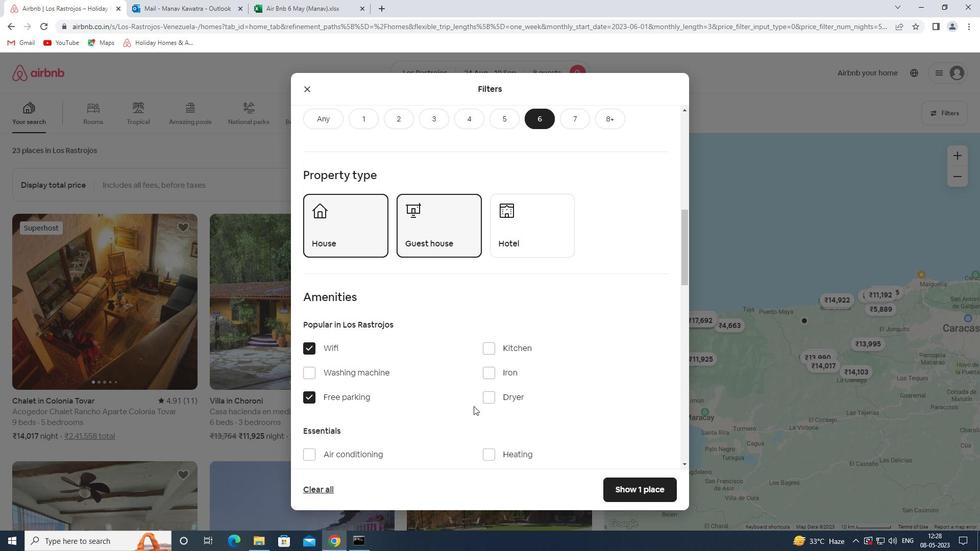 
Action: Mouse scrolled (473, 405) with delta (0, 0)
Screenshot: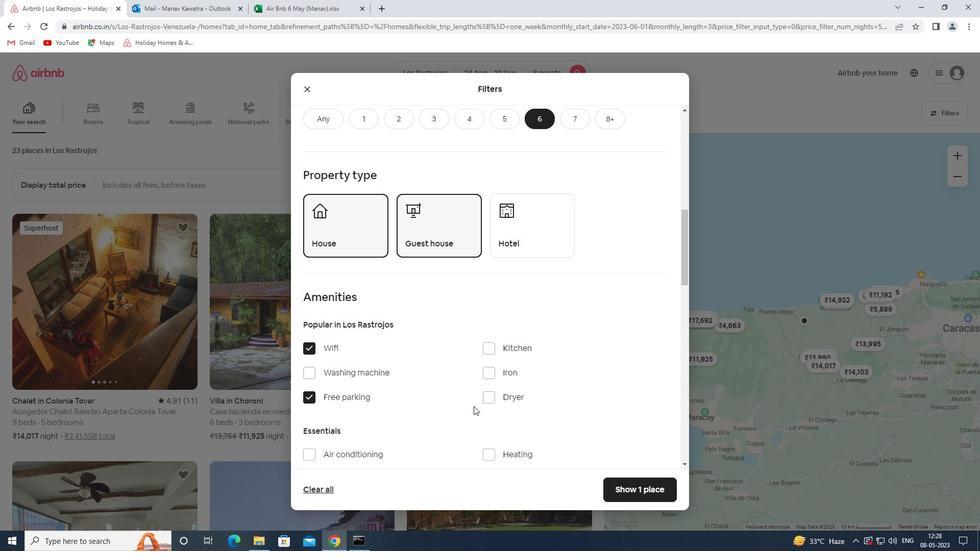 
Action: Mouse moved to (490, 376)
Screenshot: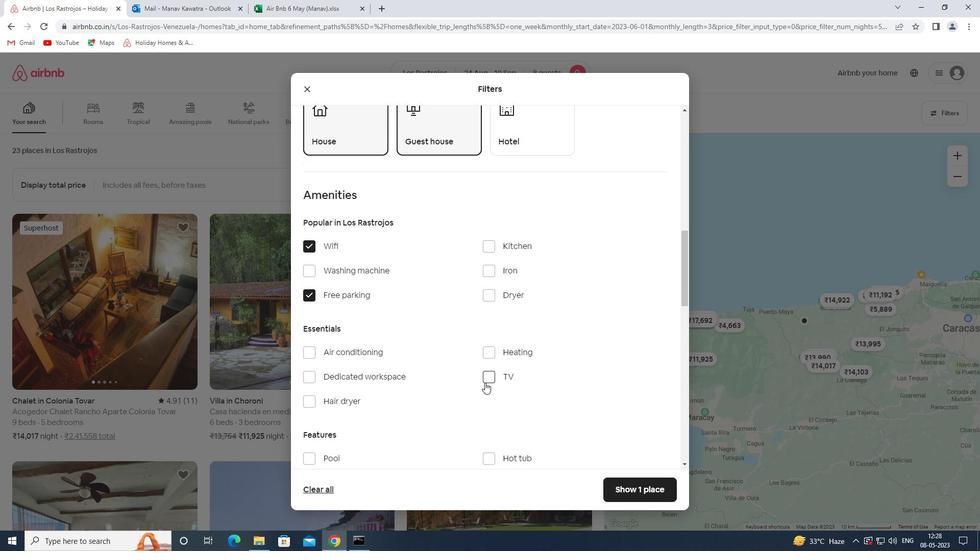 
Action: Mouse pressed left at (490, 376)
Screenshot: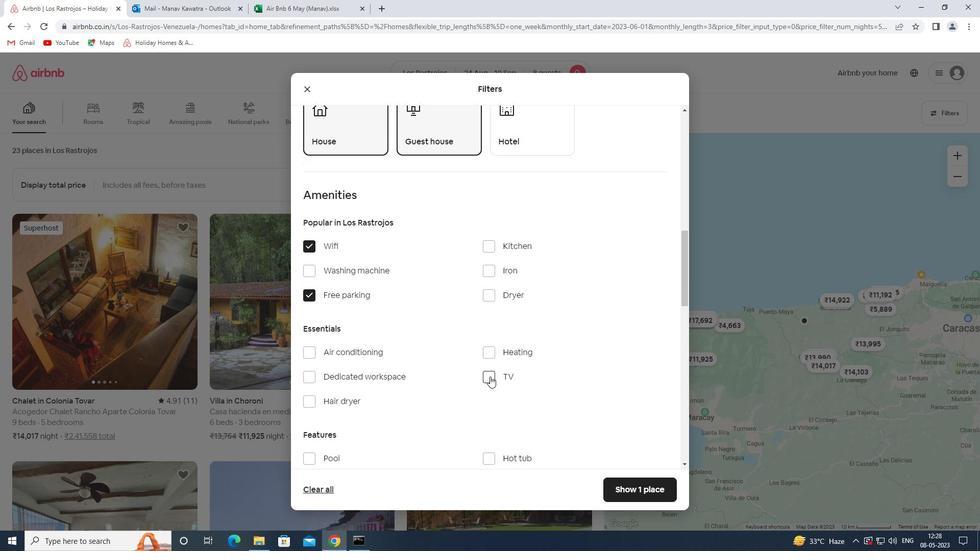 
Action: Mouse moved to (485, 377)
Screenshot: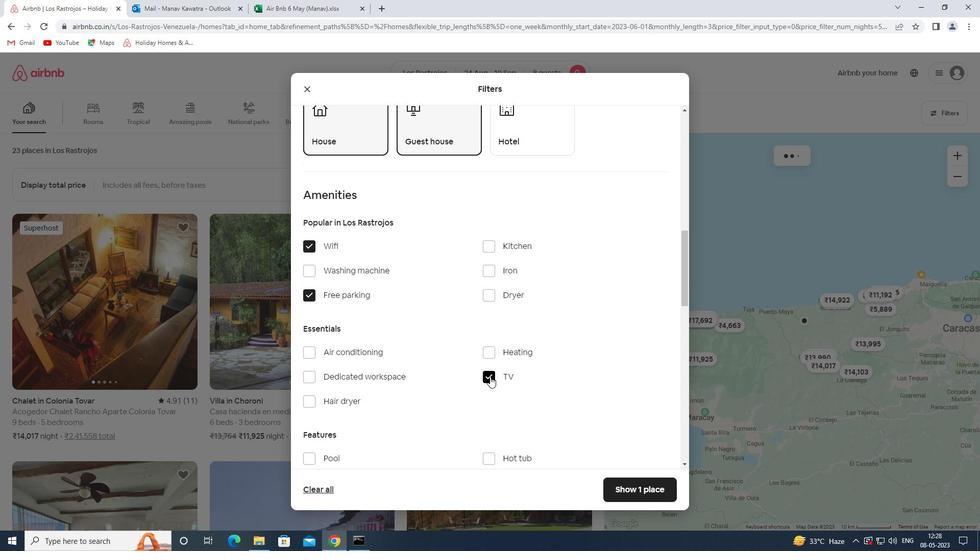 
Action: Mouse scrolled (485, 377) with delta (0, 0)
Screenshot: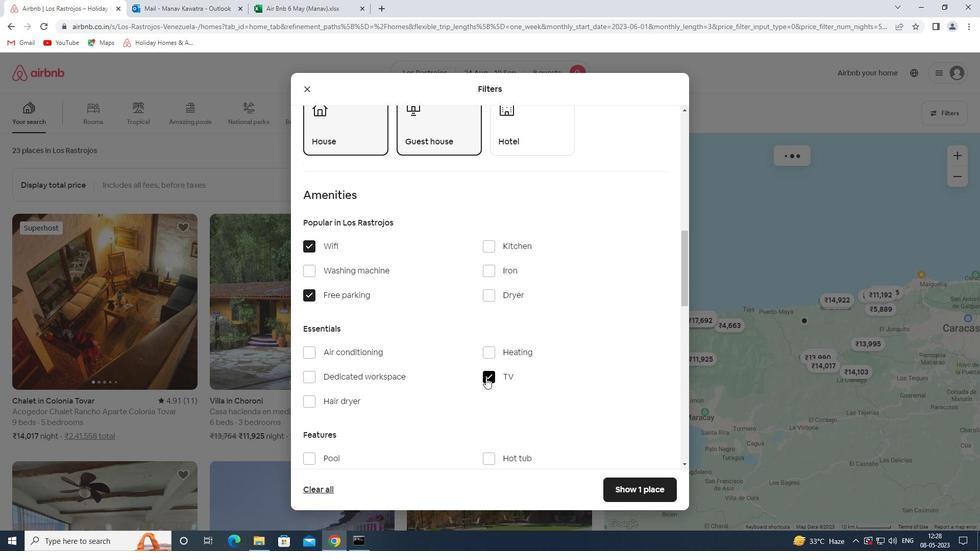 
Action: Mouse scrolled (485, 377) with delta (0, 0)
Screenshot: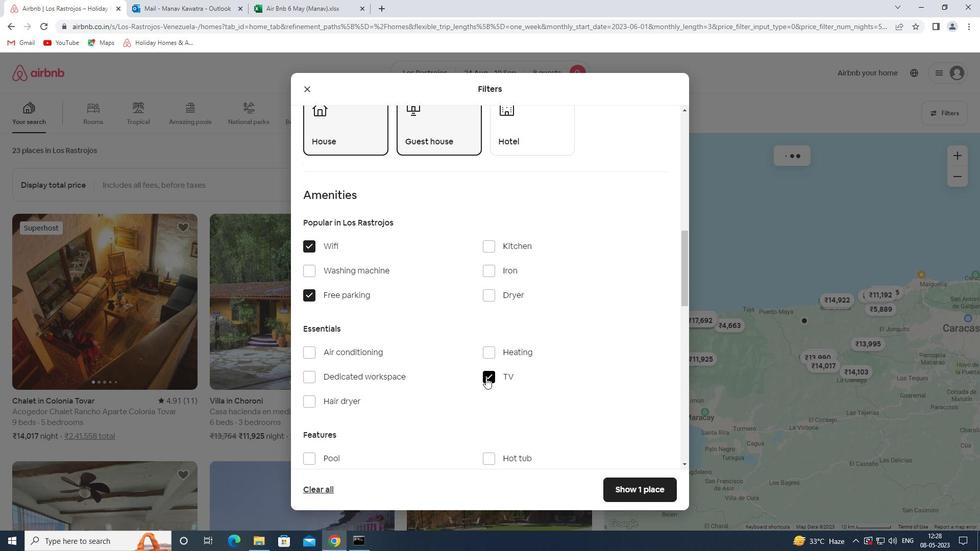 
Action: Mouse scrolled (485, 377) with delta (0, 0)
Screenshot: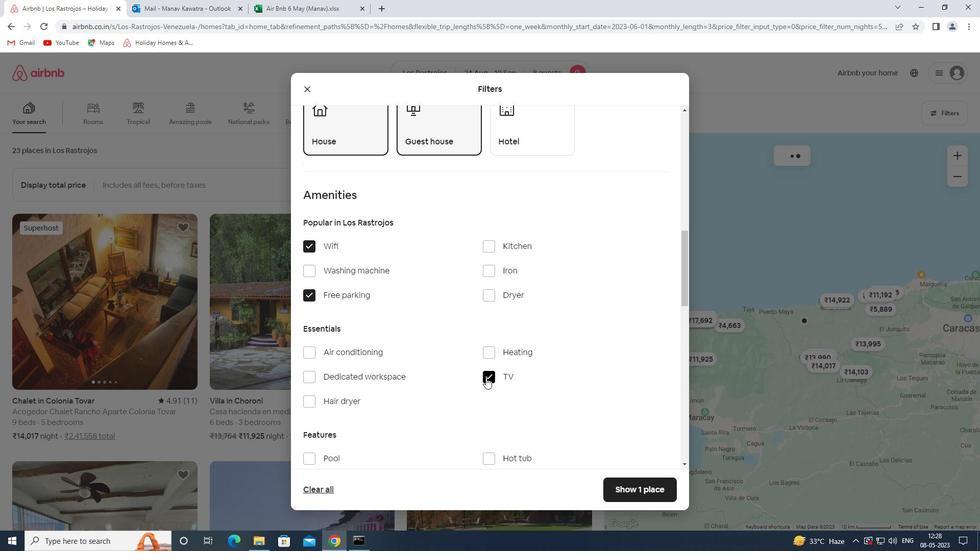 
Action: Mouse scrolled (485, 377) with delta (0, 0)
Screenshot: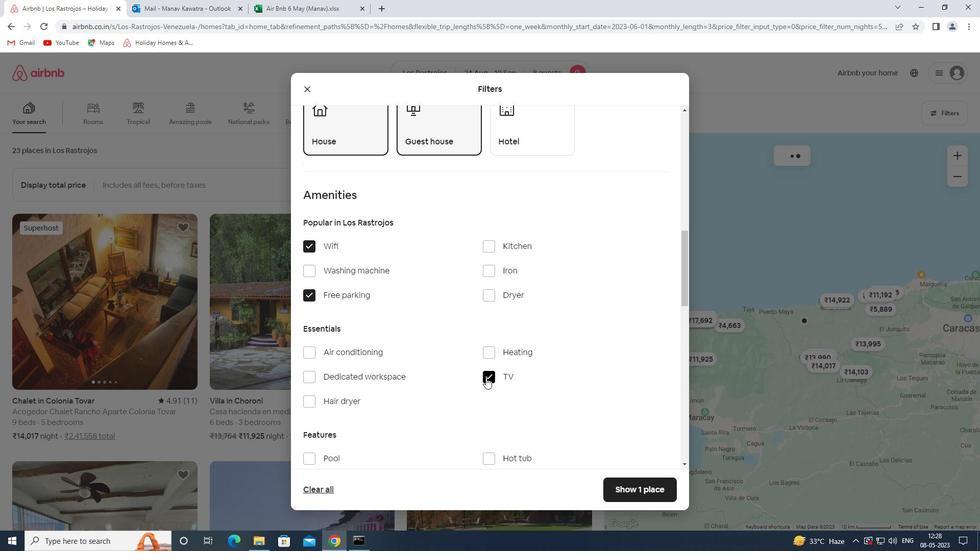 
Action: Mouse scrolled (485, 377) with delta (0, 0)
Screenshot: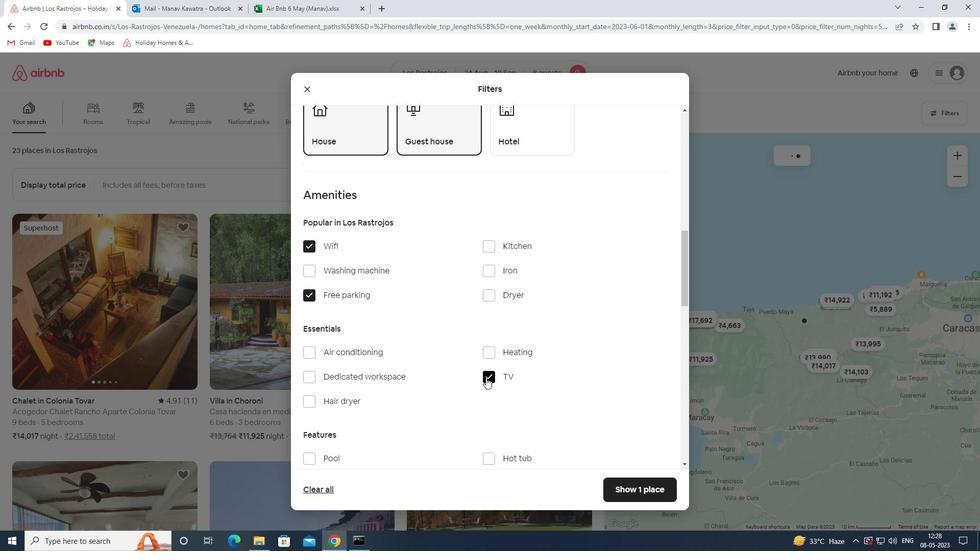 
Action: Mouse moved to (332, 274)
Screenshot: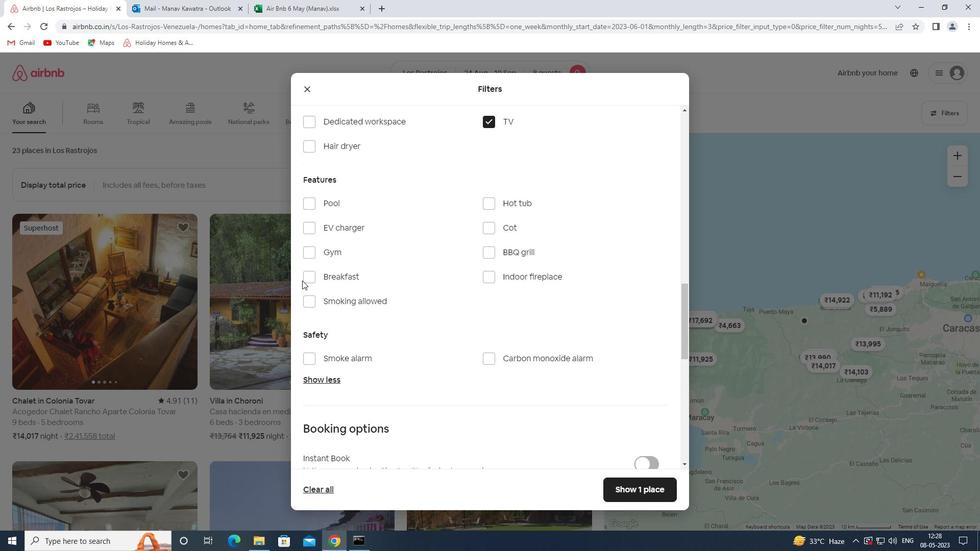 
Action: Mouse pressed left at (332, 274)
Screenshot: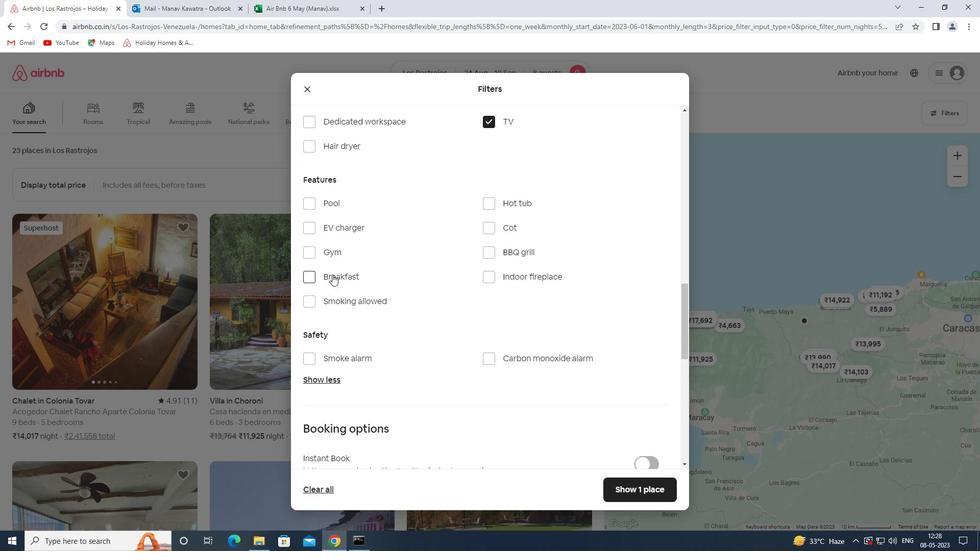 
Action: Mouse moved to (341, 253)
Screenshot: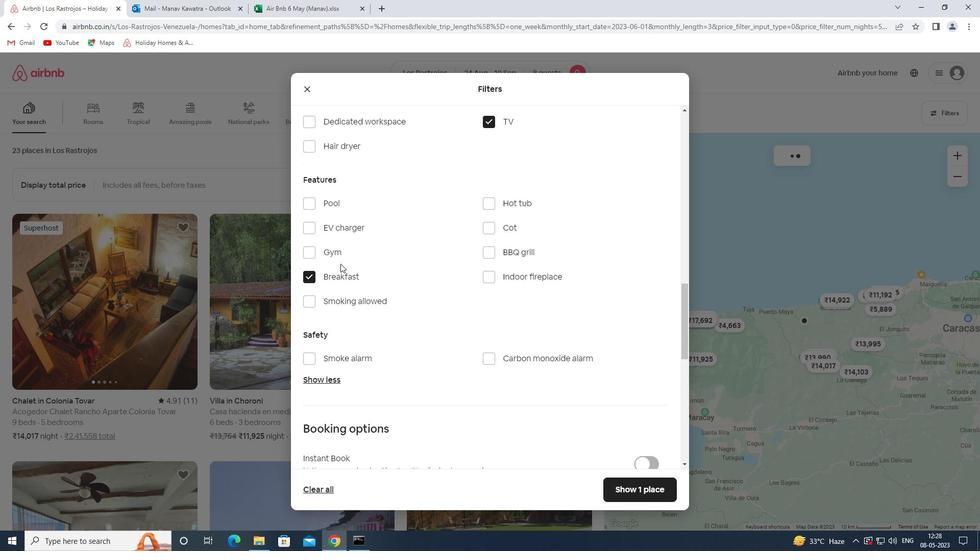 
Action: Mouse pressed left at (341, 253)
Screenshot: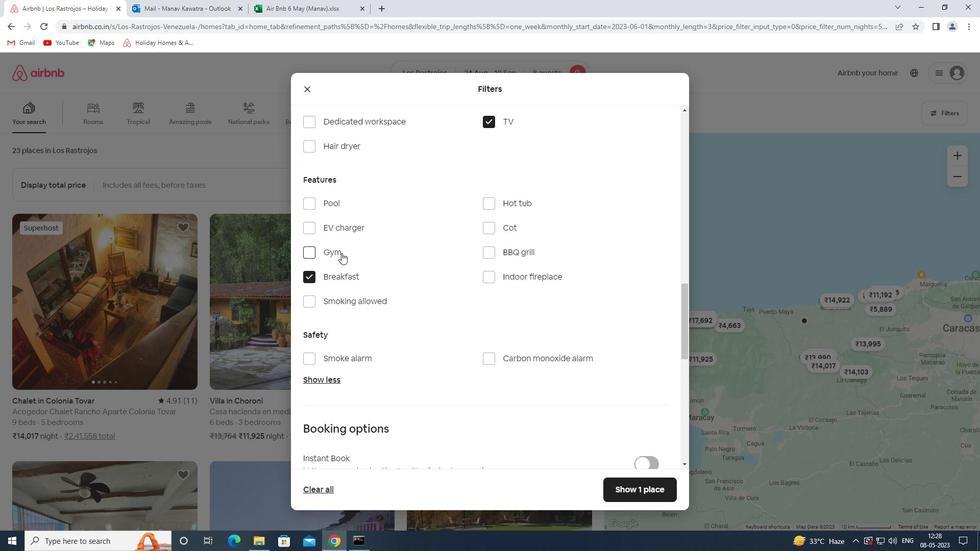 
Action: Mouse moved to (530, 320)
Screenshot: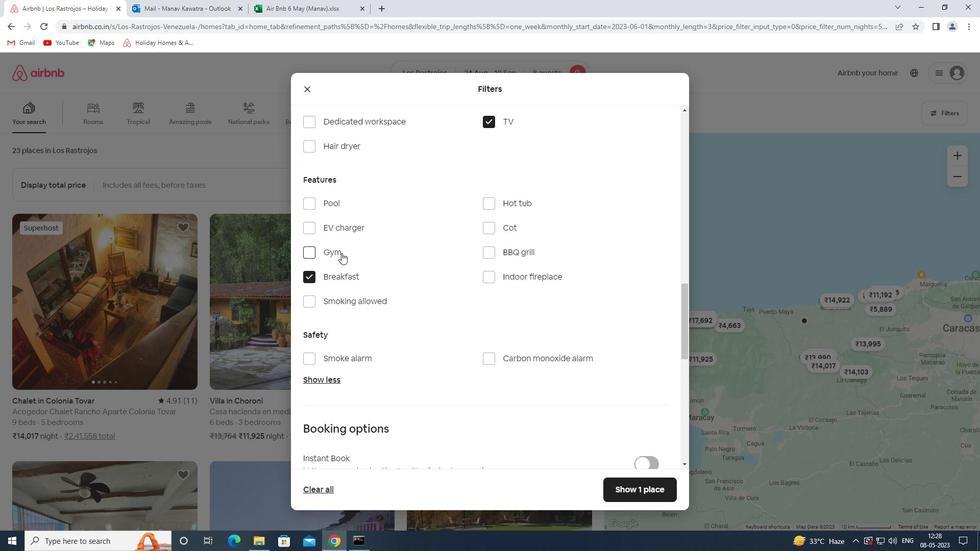 
Action: Mouse scrolled (530, 320) with delta (0, 0)
Screenshot: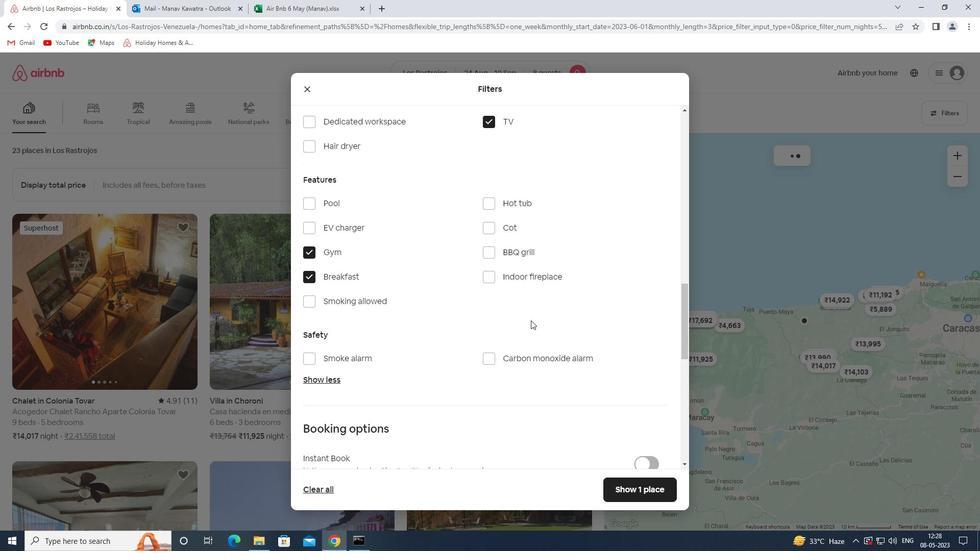 
Action: Mouse scrolled (530, 320) with delta (0, 0)
Screenshot: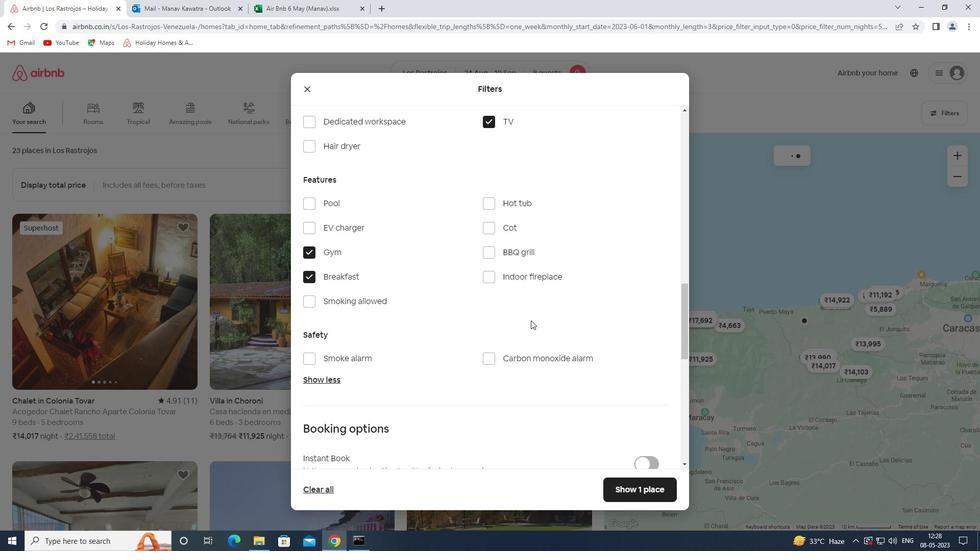 
Action: Mouse scrolled (530, 320) with delta (0, 0)
Screenshot: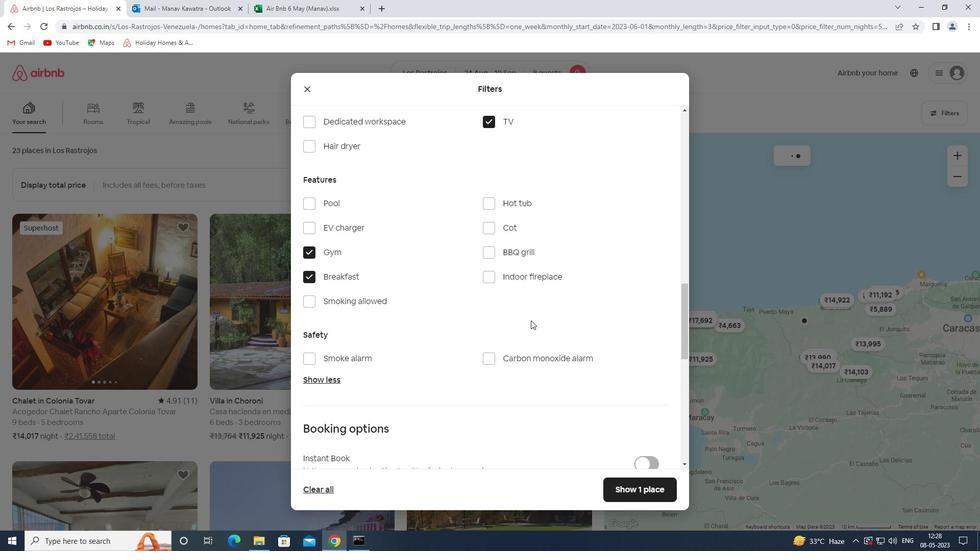 
Action: Mouse scrolled (530, 320) with delta (0, 0)
Screenshot: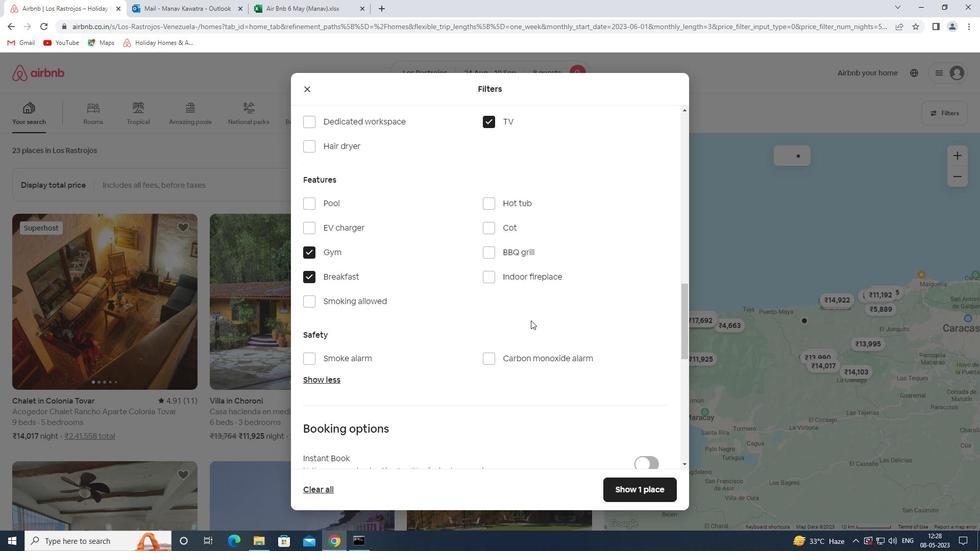 
Action: Mouse moved to (642, 297)
Screenshot: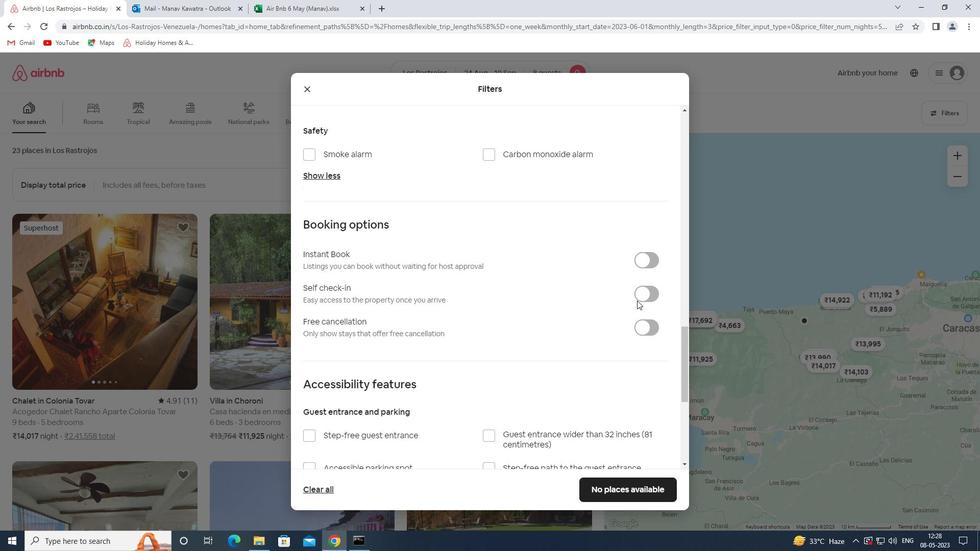 
Action: Mouse pressed left at (642, 297)
Screenshot: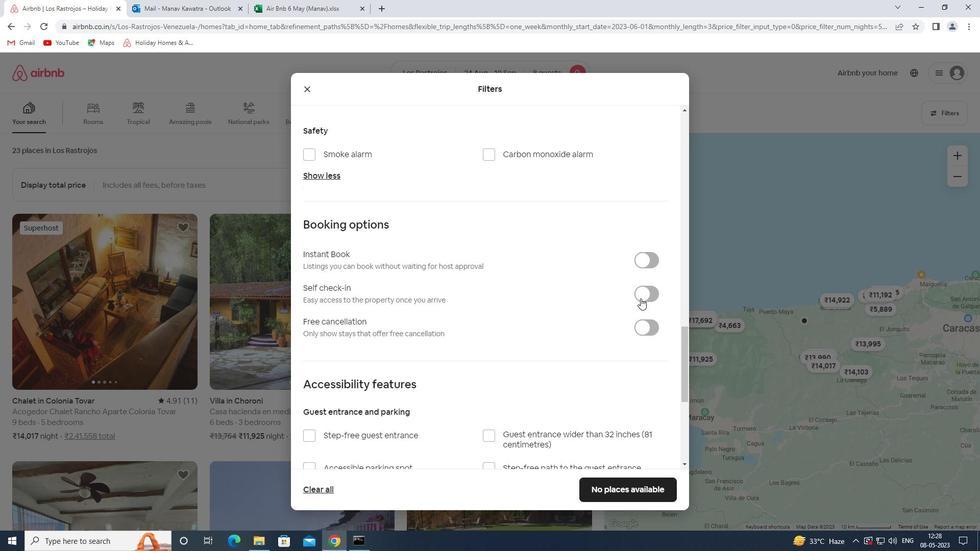 
Action: Mouse moved to (588, 336)
Screenshot: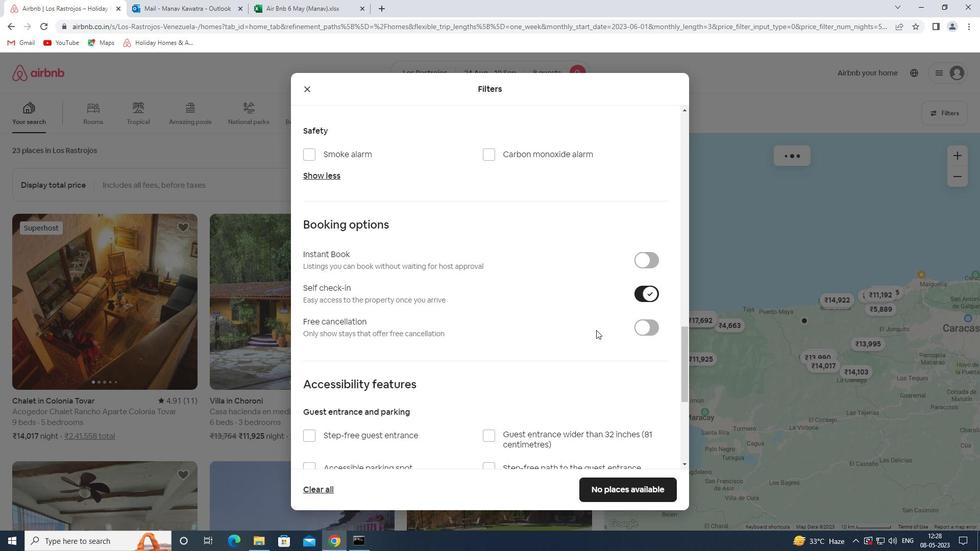 
Action: Mouse scrolled (588, 336) with delta (0, 0)
Screenshot: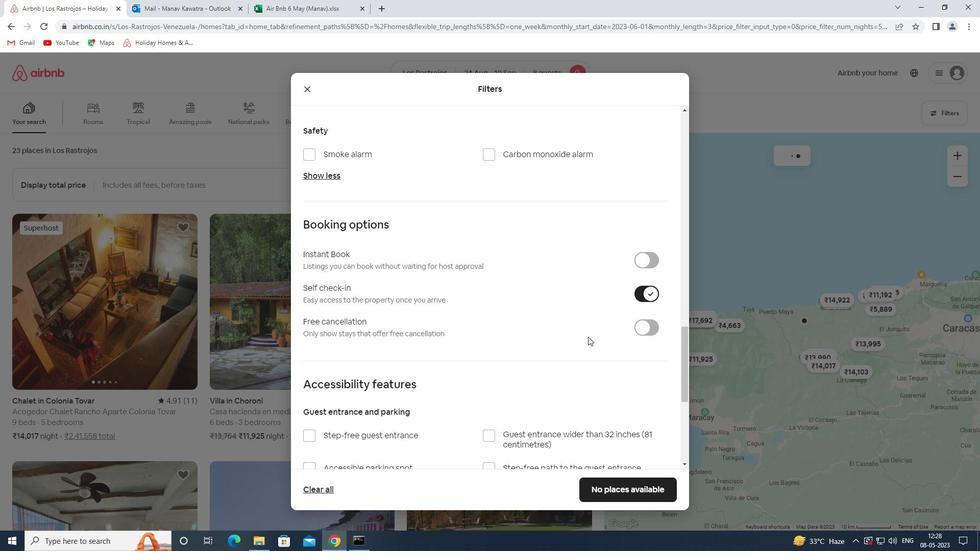 
Action: Mouse scrolled (588, 336) with delta (0, 0)
Screenshot: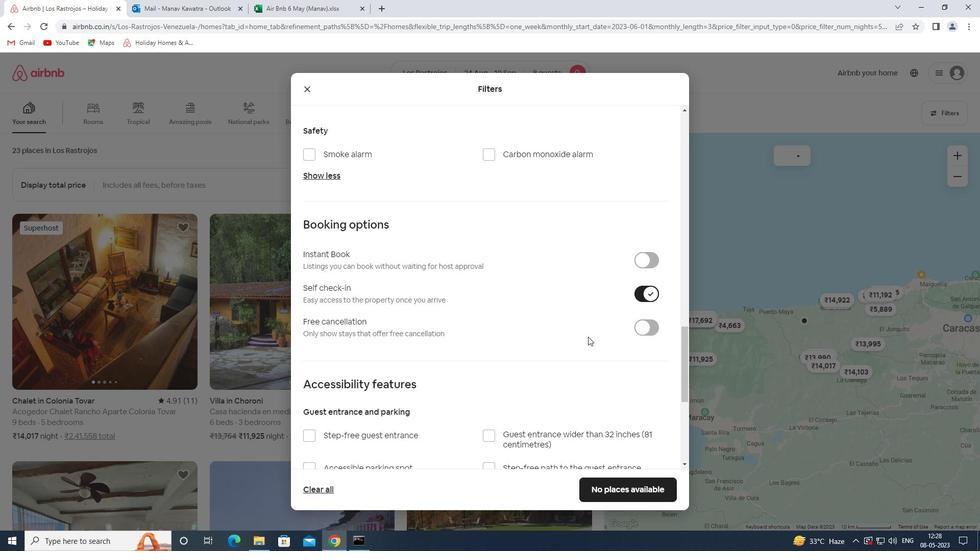 
Action: Mouse scrolled (588, 336) with delta (0, 0)
Screenshot: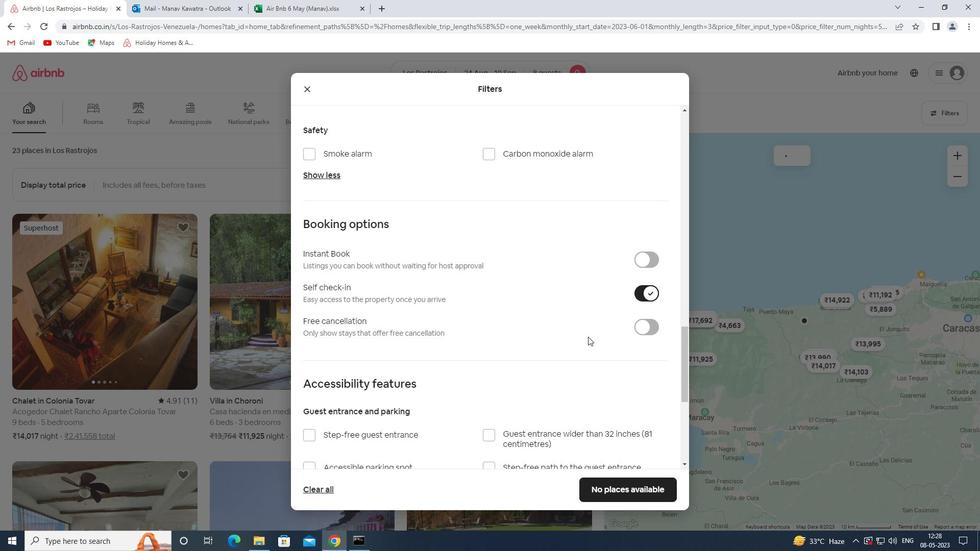 
Action: Mouse scrolled (588, 336) with delta (0, 0)
Screenshot: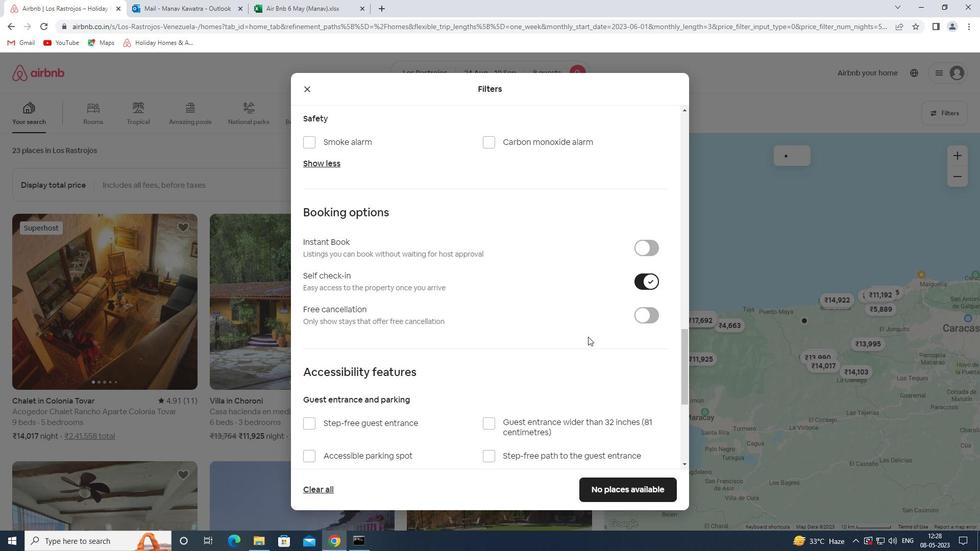 
Action: Mouse moved to (338, 436)
Screenshot: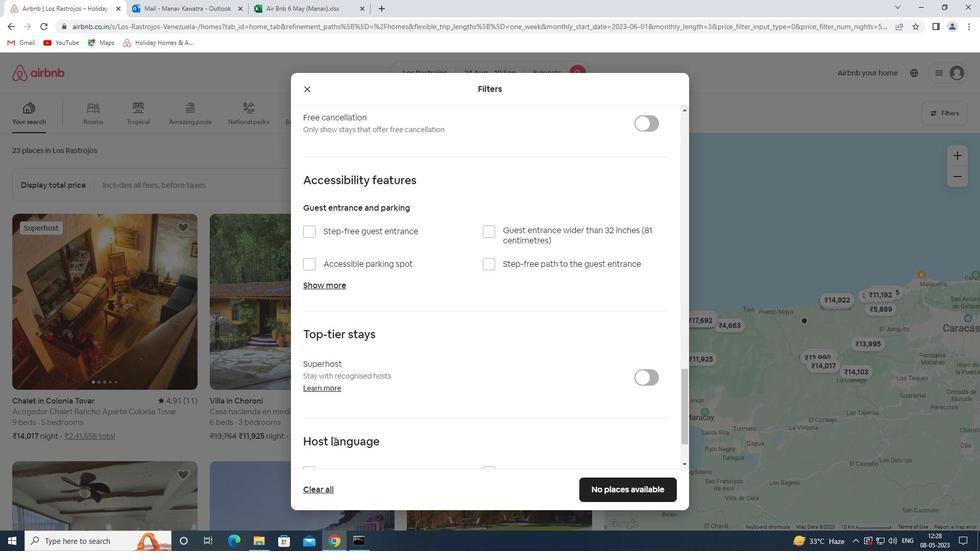 
Action: Mouse scrolled (338, 436) with delta (0, 0)
Screenshot: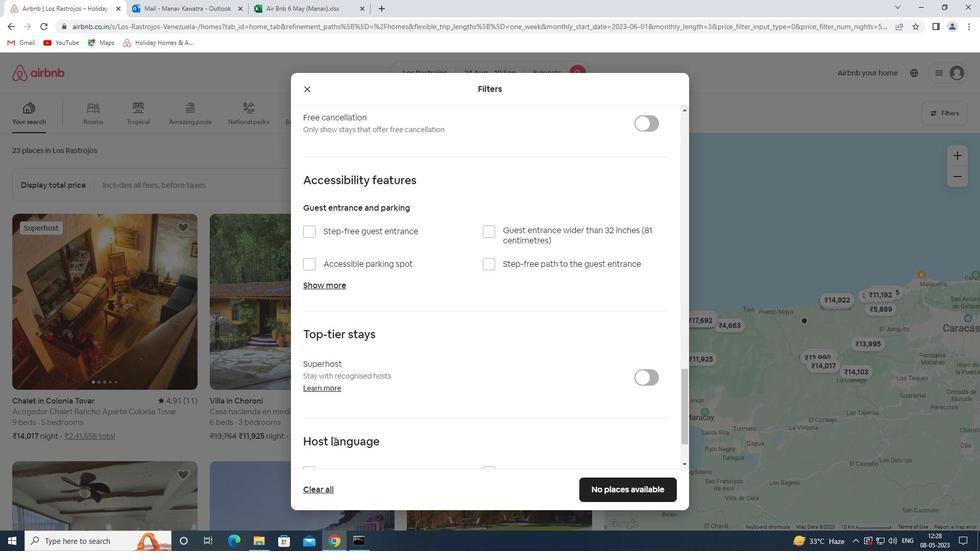 
Action: Mouse moved to (338, 436)
Screenshot: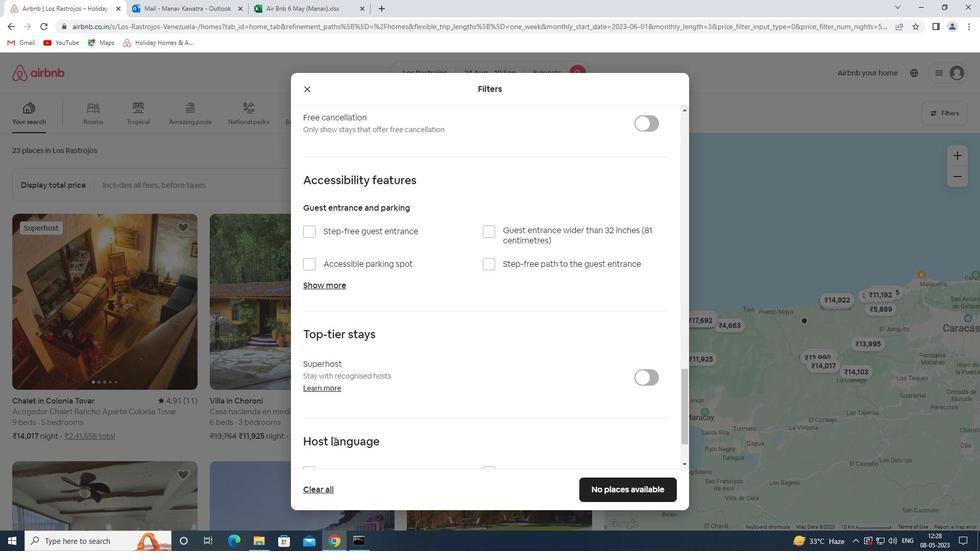 
Action: Mouse scrolled (338, 435) with delta (0, 0)
Screenshot: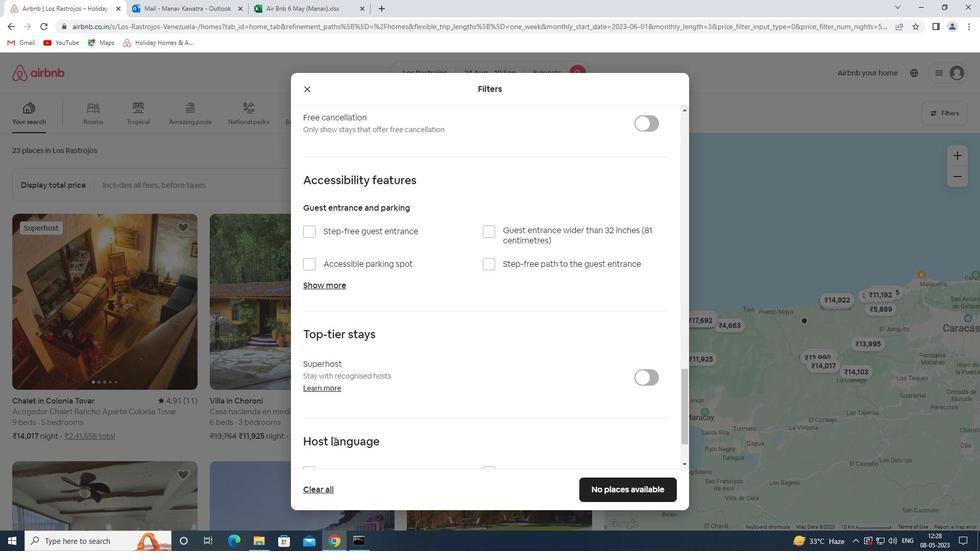 
Action: Mouse scrolled (338, 435) with delta (0, 0)
Screenshot: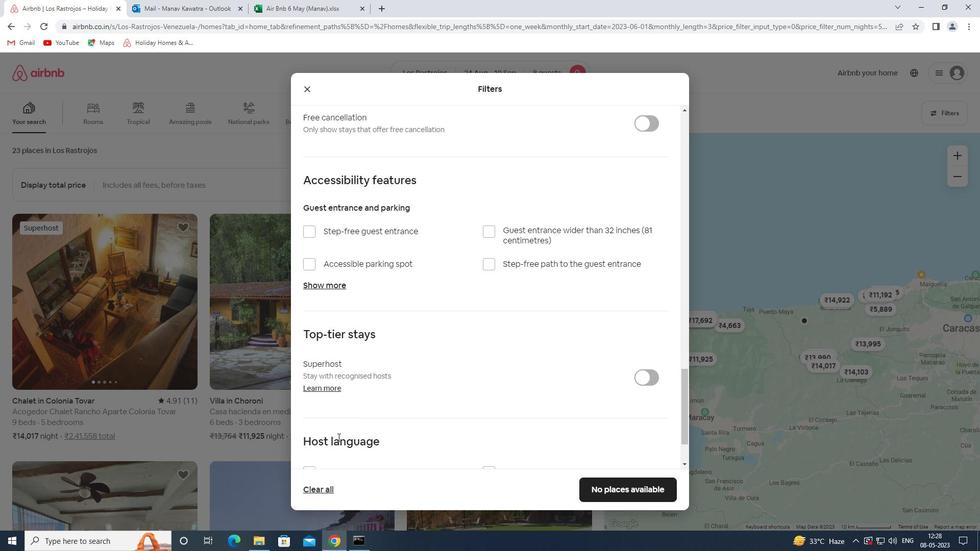 
Action: Mouse moved to (332, 397)
Screenshot: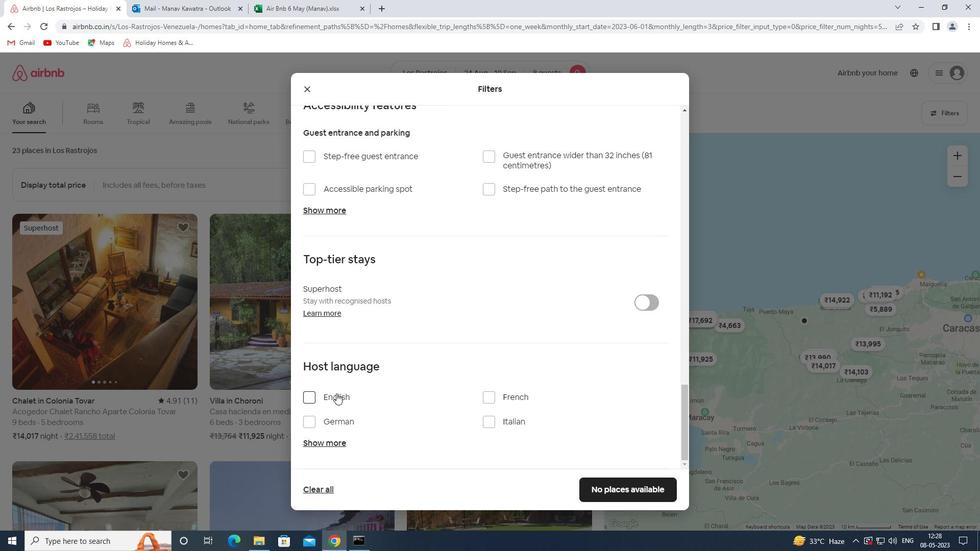 
Action: Mouse pressed left at (332, 397)
Screenshot: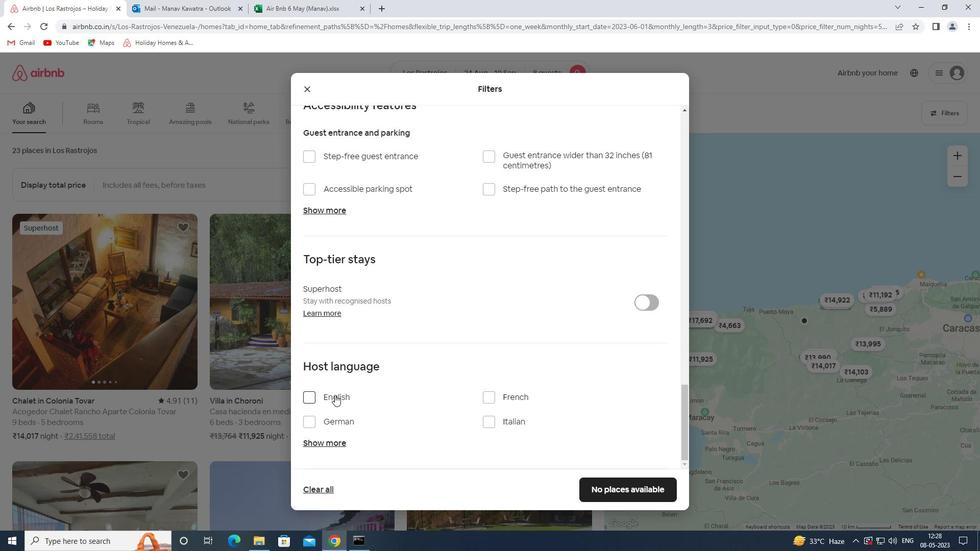 
Action: Mouse moved to (617, 484)
Screenshot: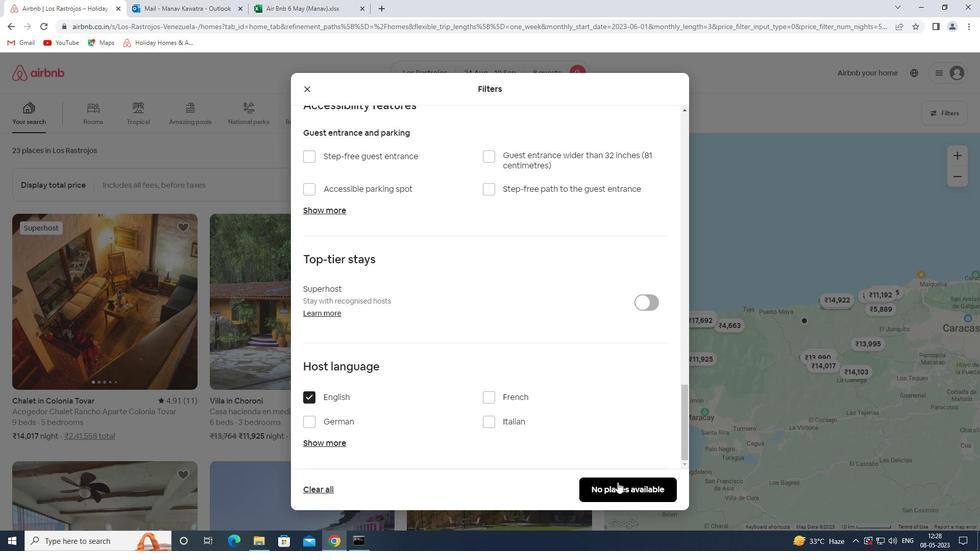 
Action: Mouse pressed left at (617, 484)
Screenshot: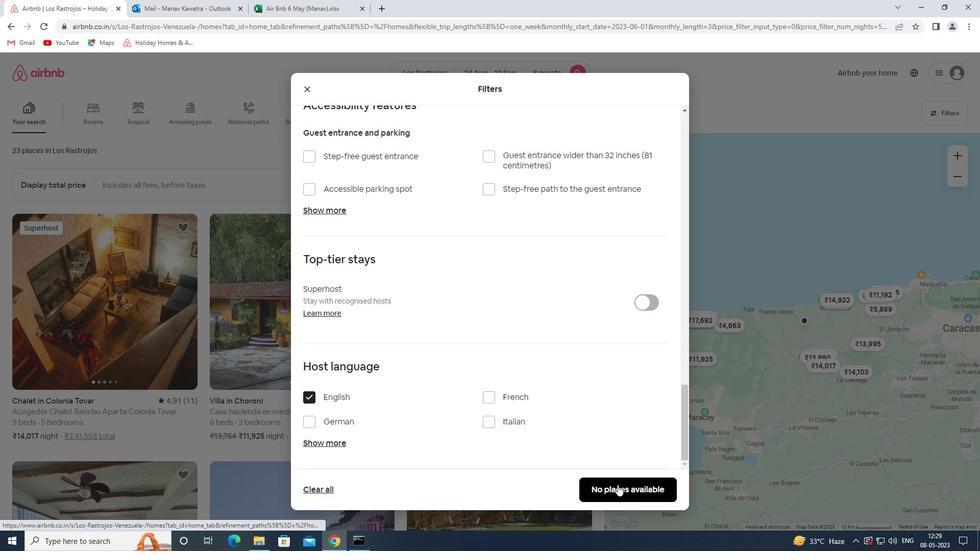 
Action: Mouse moved to (614, 475)
Screenshot: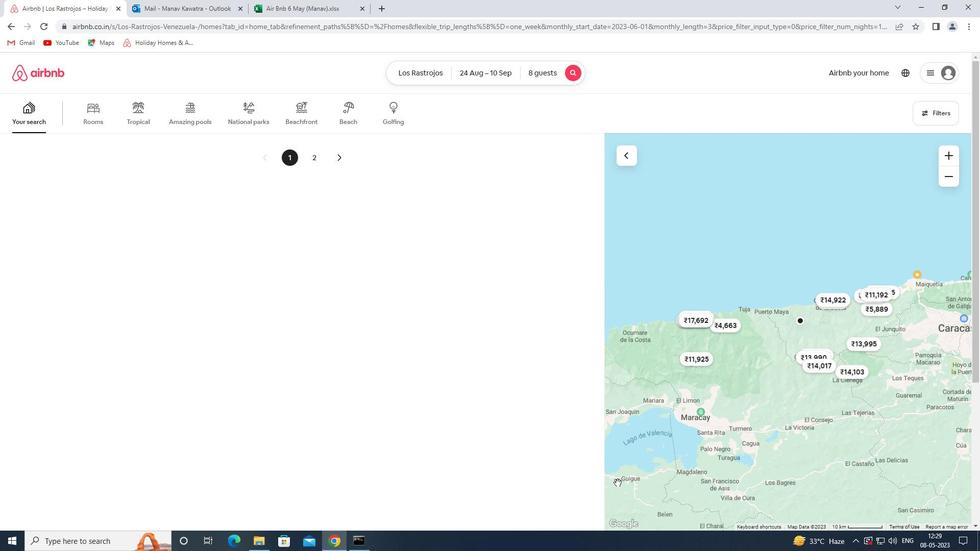 
